 Task: Look for space in Lora del Río, Spain from 2nd June, 2023 to 6th June, 2023 for 1 adult in price range Rs.10000 to Rs.13000. Place can be private room with 1  bedroom having 1 bed and 1 bathroom. Property type can be house, flat, guest house, hotel. Booking option can be shelf check-in. Required host language is English.
Action: Mouse moved to (266, 133)
Screenshot: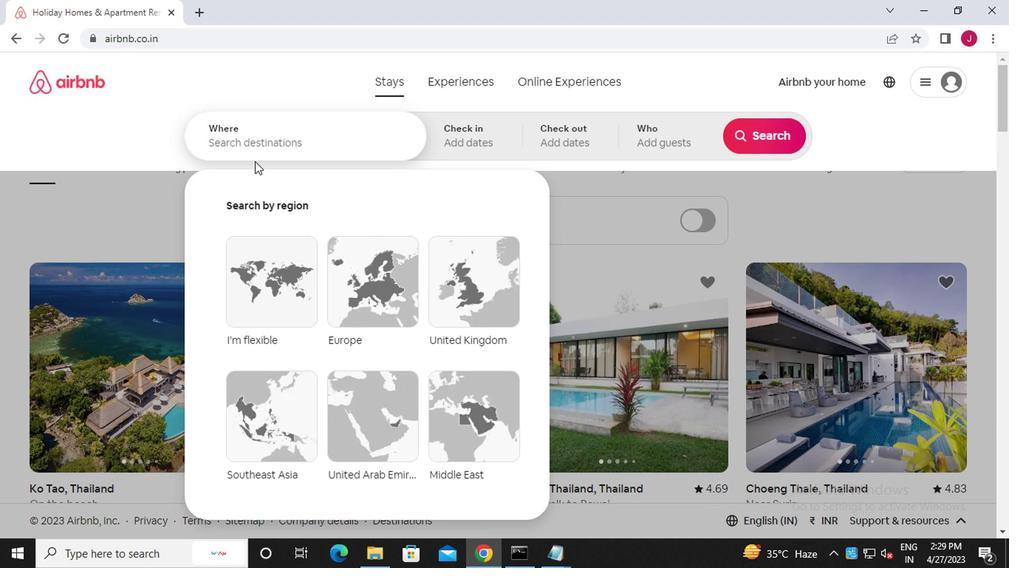 
Action: Mouse pressed left at (266, 133)
Screenshot: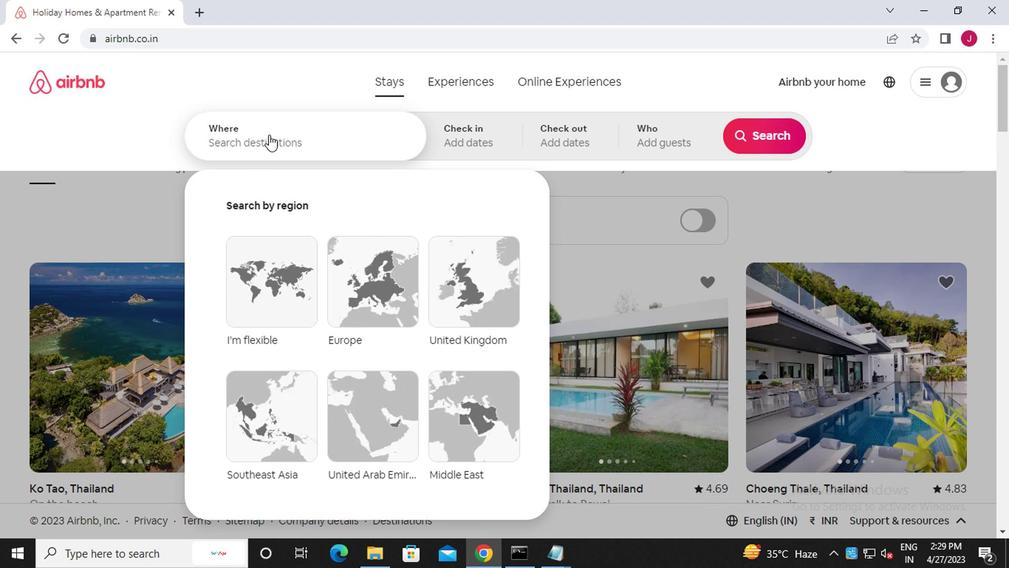 
Action: Key pressed l<Key.caps_lock>ora<Key.space>del
Screenshot: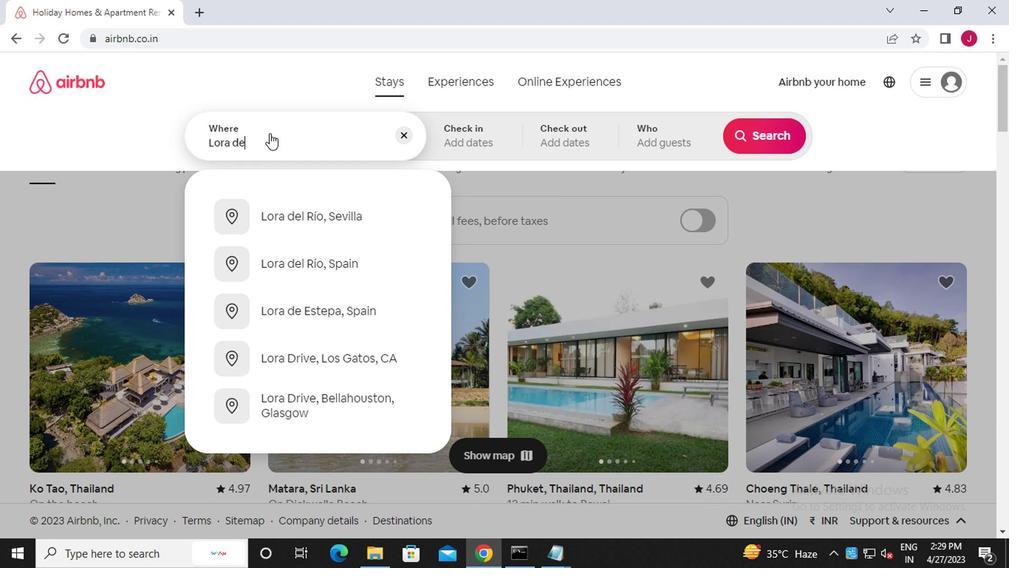 
Action: Mouse moved to (320, 272)
Screenshot: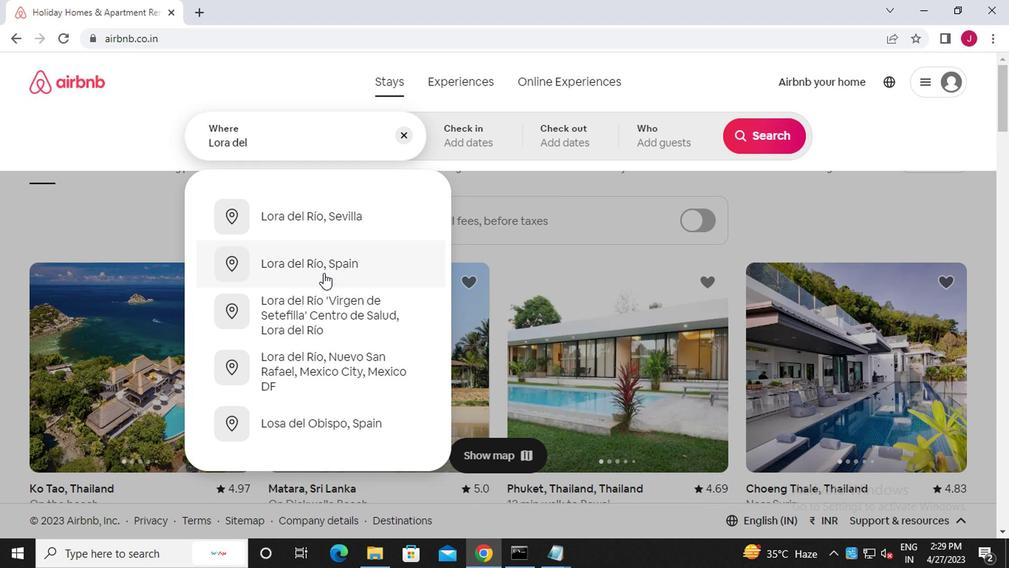 
Action: Mouse pressed left at (320, 272)
Screenshot: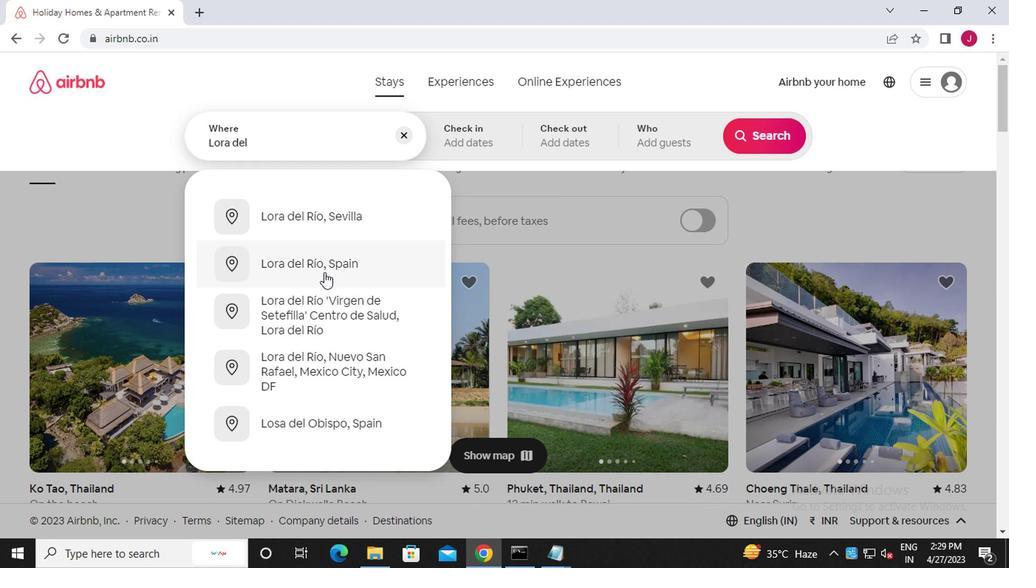 
Action: Mouse moved to (751, 251)
Screenshot: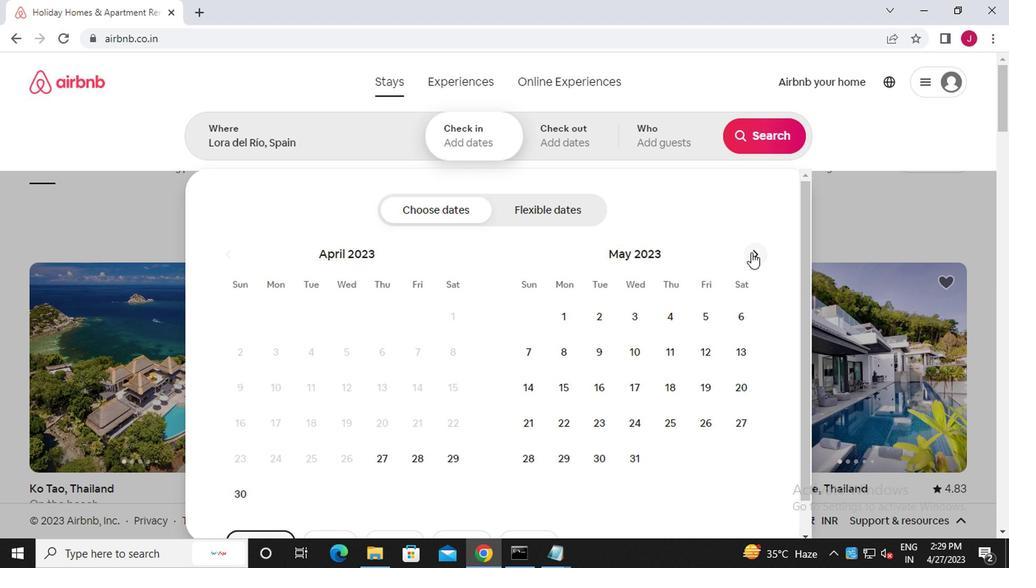 
Action: Mouse pressed left at (751, 251)
Screenshot: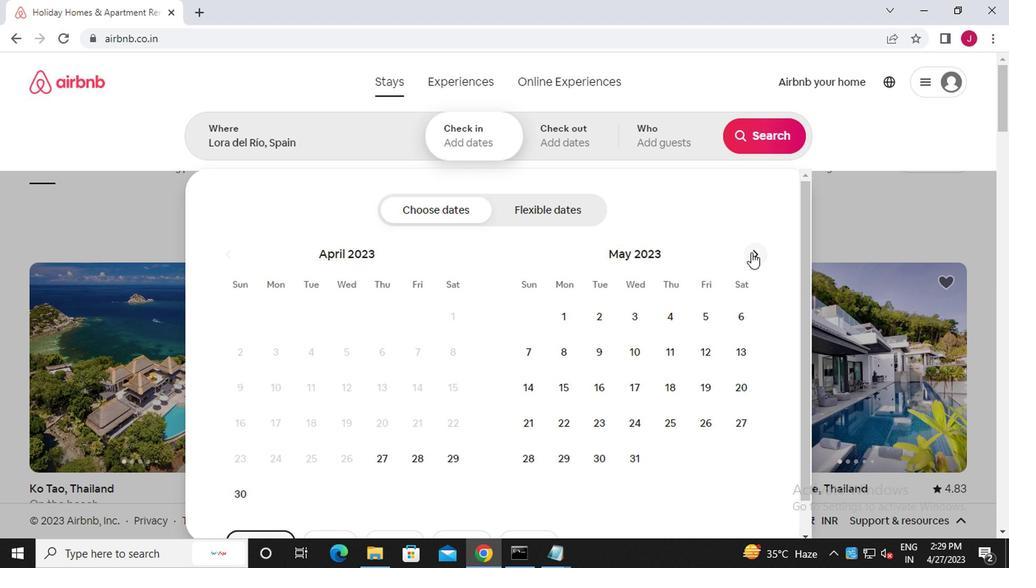 
Action: Mouse moved to (696, 322)
Screenshot: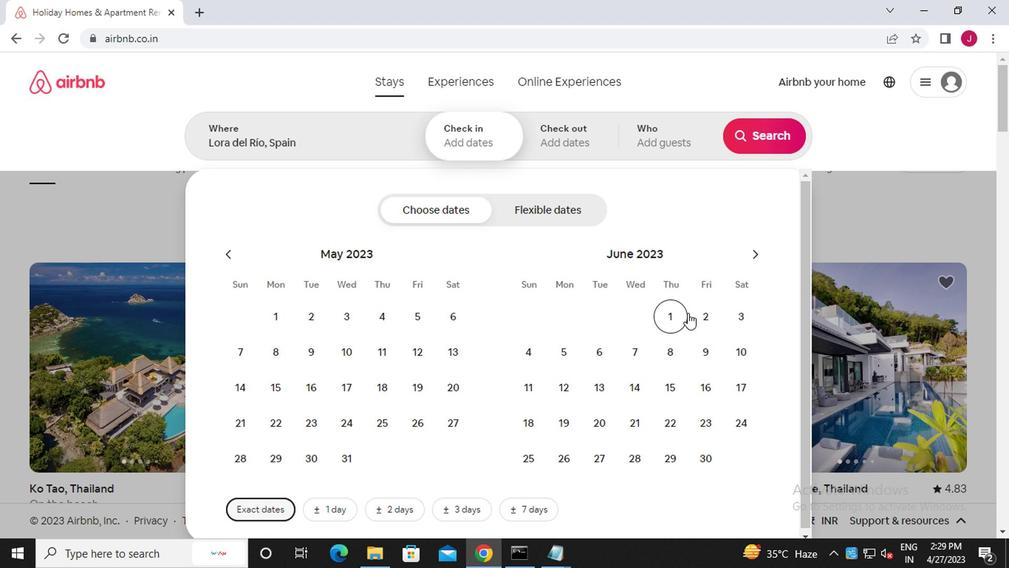 
Action: Mouse pressed left at (696, 322)
Screenshot: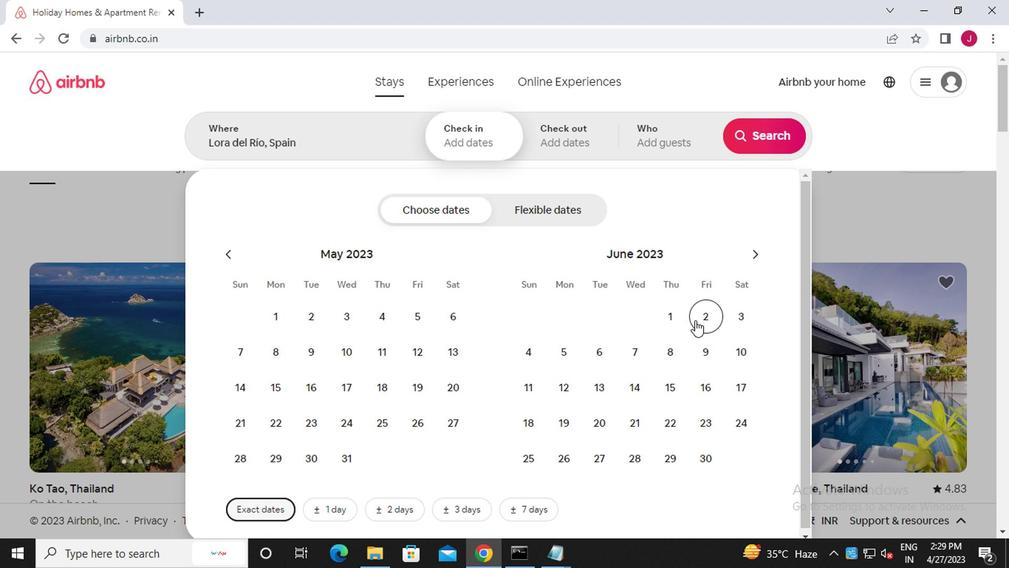 
Action: Mouse moved to (590, 349)
Screenshot: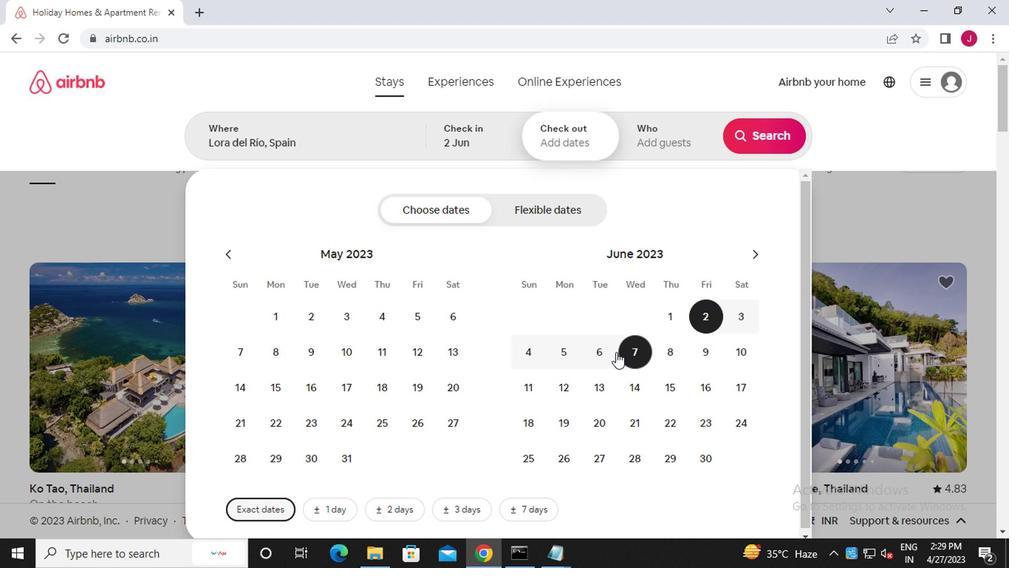 
Action: Mouse pressed left at (590, 349)
Screenshot: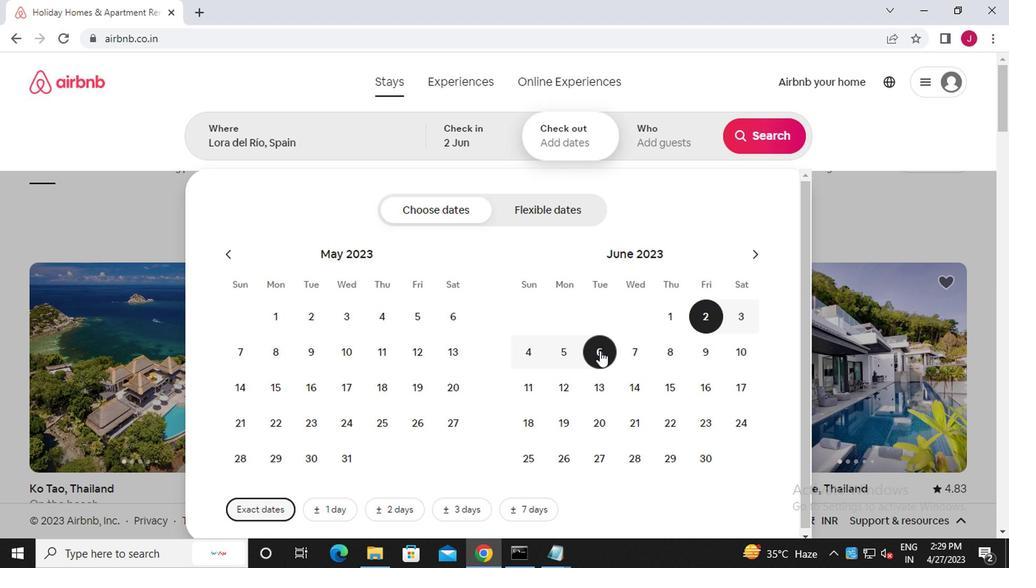 
Action: Mouse moved to (664, 147)
Screenshot: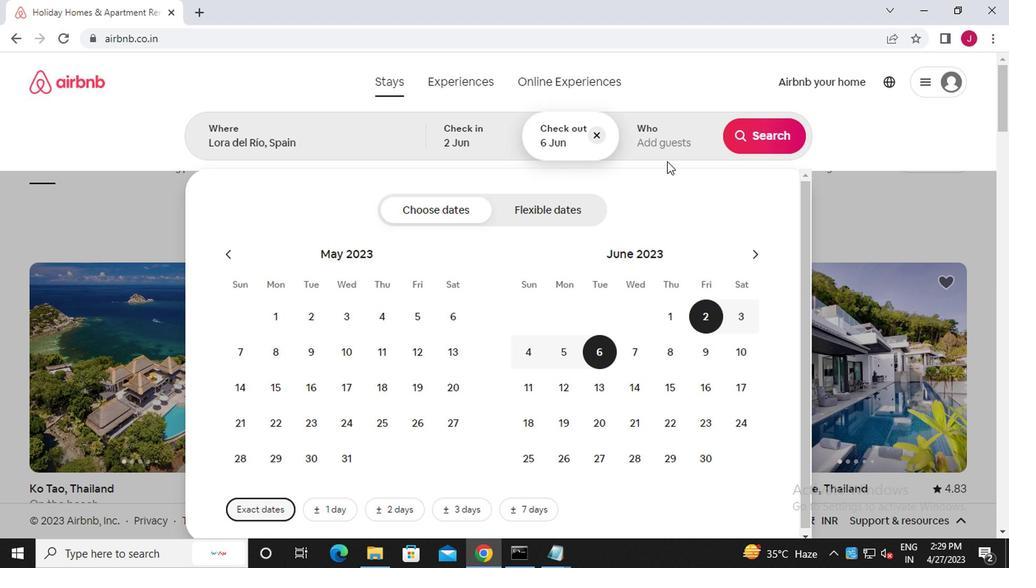 
Action: Mouse pressed left at (664, 147)
Screenshot: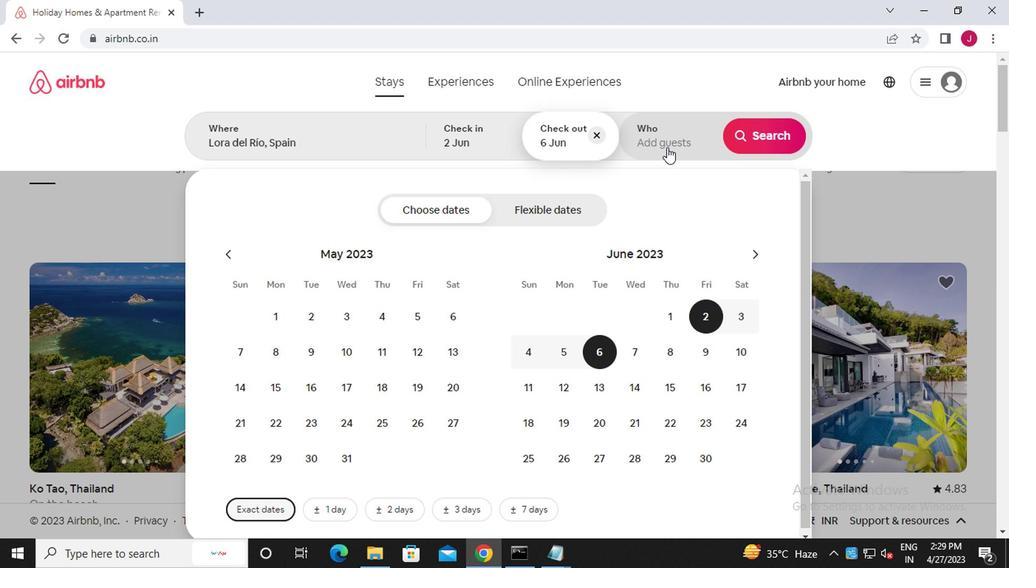 
Action: Mouse moved to (771, 216)
Screenshot: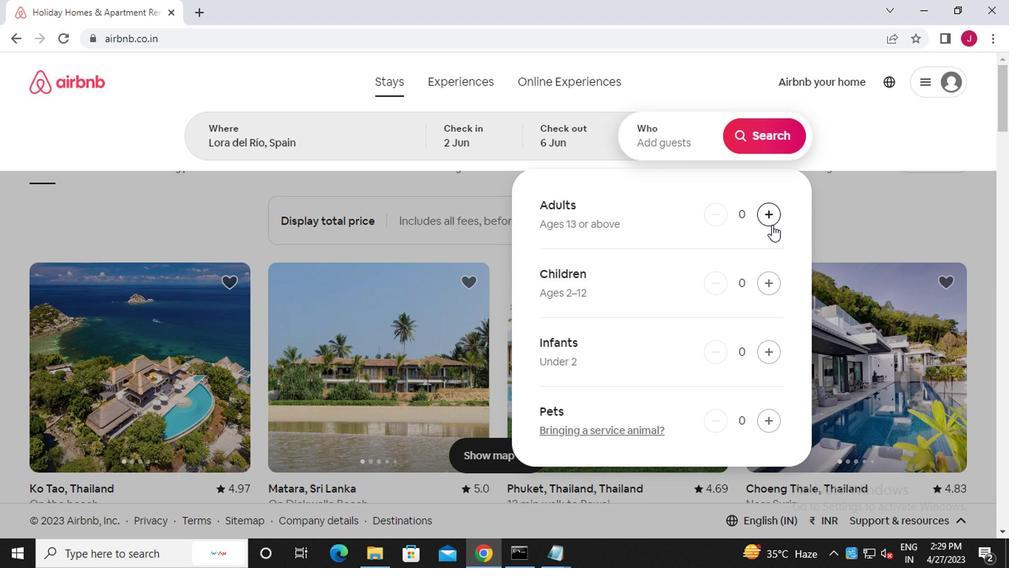 
Action: Mouse pressed left at (771, 216)
Screenshot: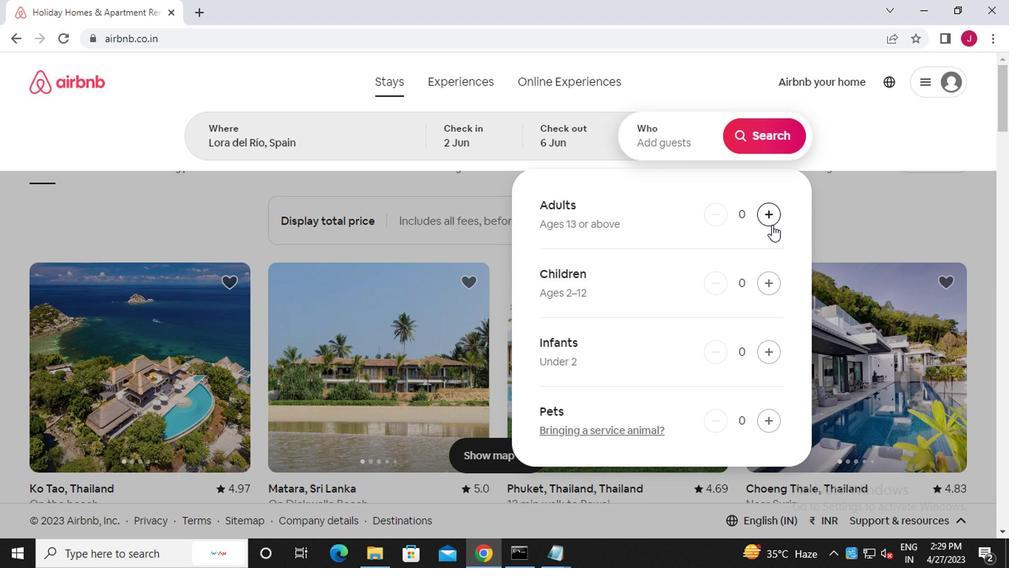 
Action: Mouse moved to (775, 138)
Screenshot: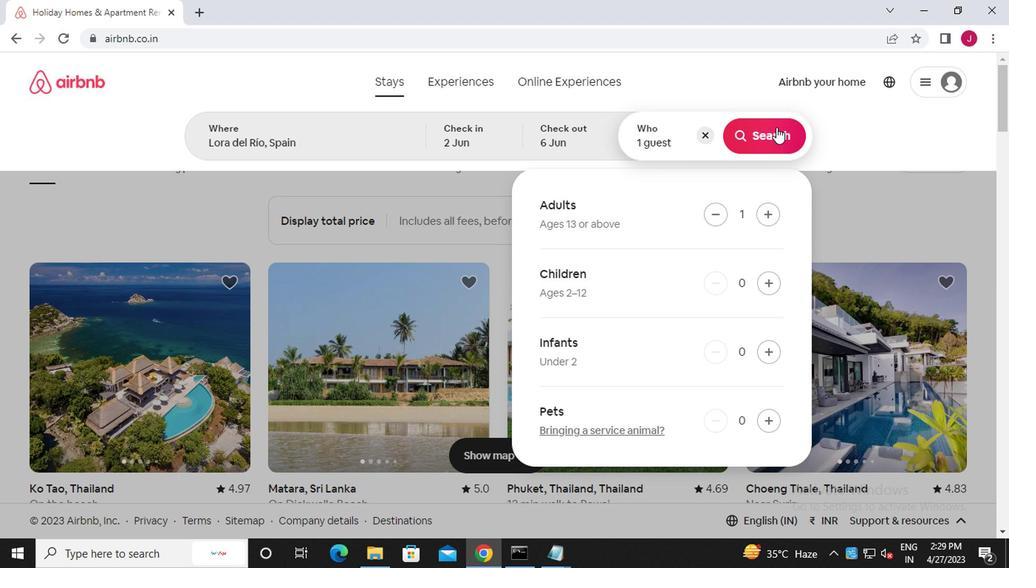 
Action: Mouse pressed left at (775, 138)
Screenshot: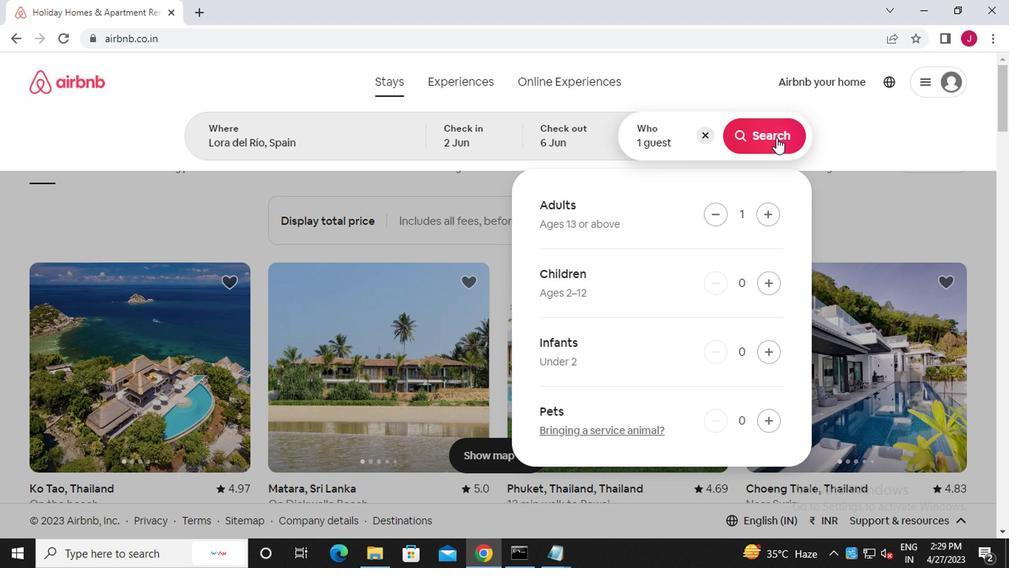 
Action: Mouse moved to (933, 159)
Screenshot: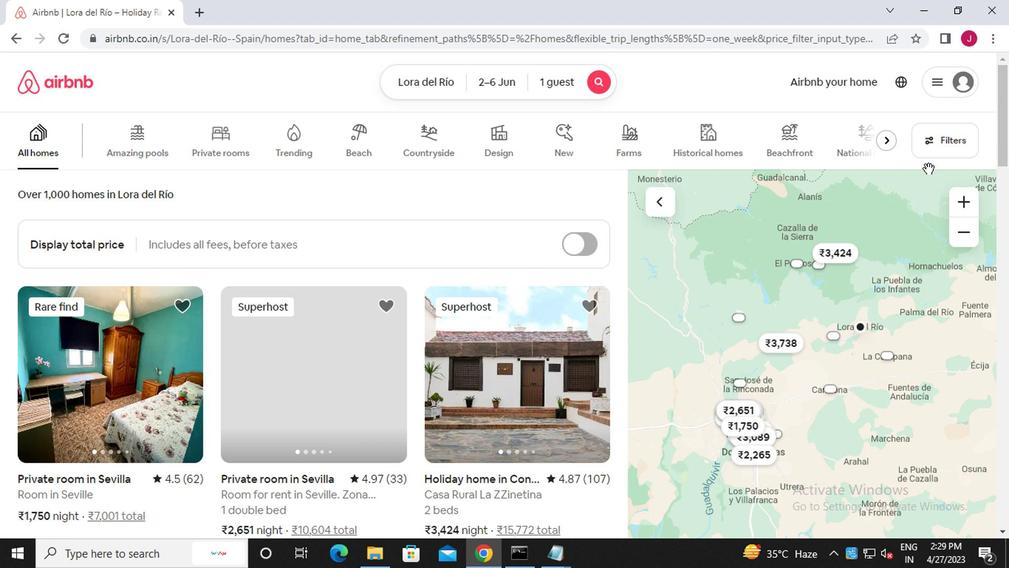 
Action: Mouse pressed left at (933, 159)
Screenshot: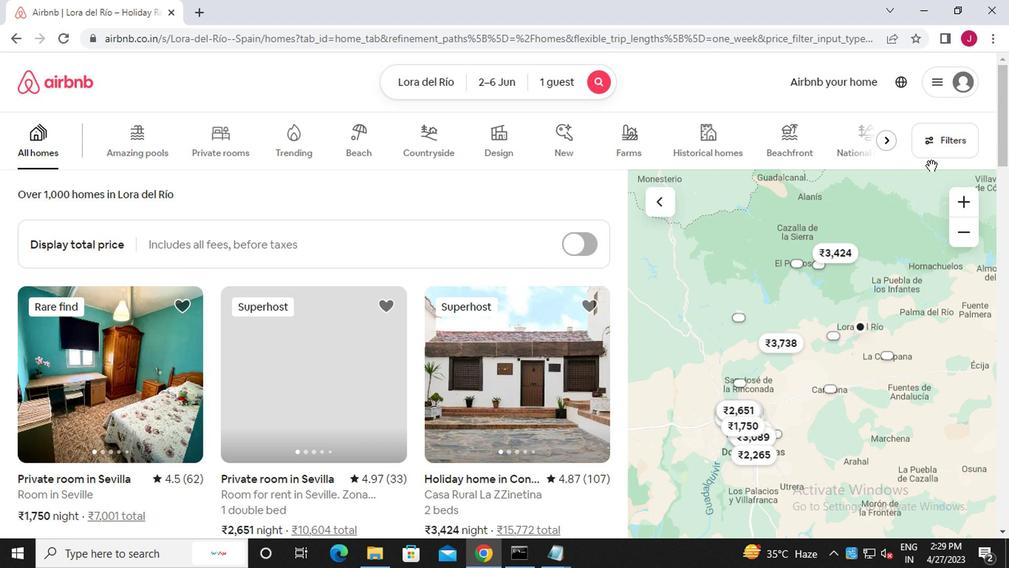 
Action: Mouse moved to (932, 149)
Screenshot: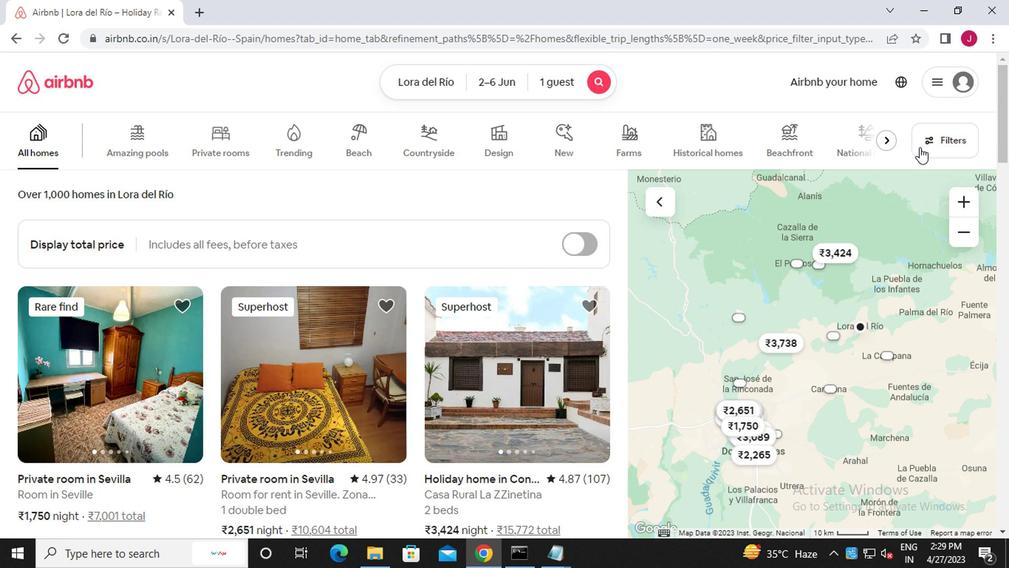 
Action: Mouse pressed left at (932, 149)
Screenshot: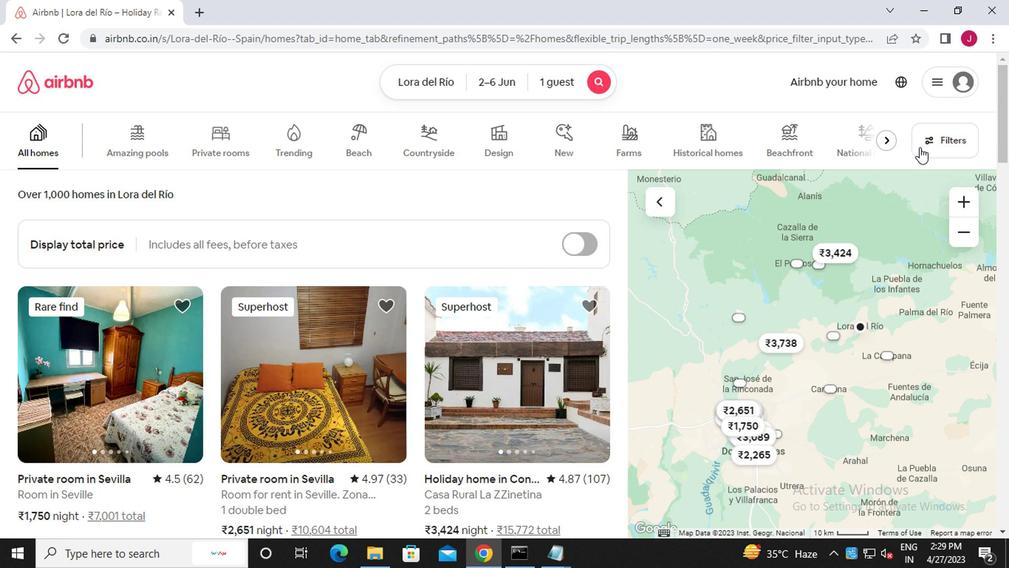 
Action: Mouse moved to (391, 330)
Screenshot: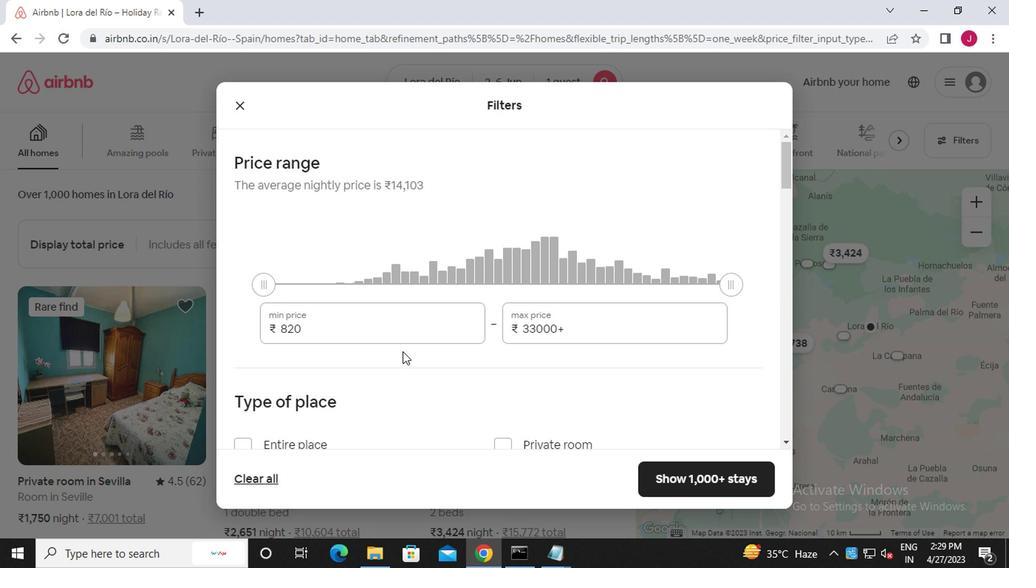
Action: Mouse pressed left at (391, 330)
Screenshot: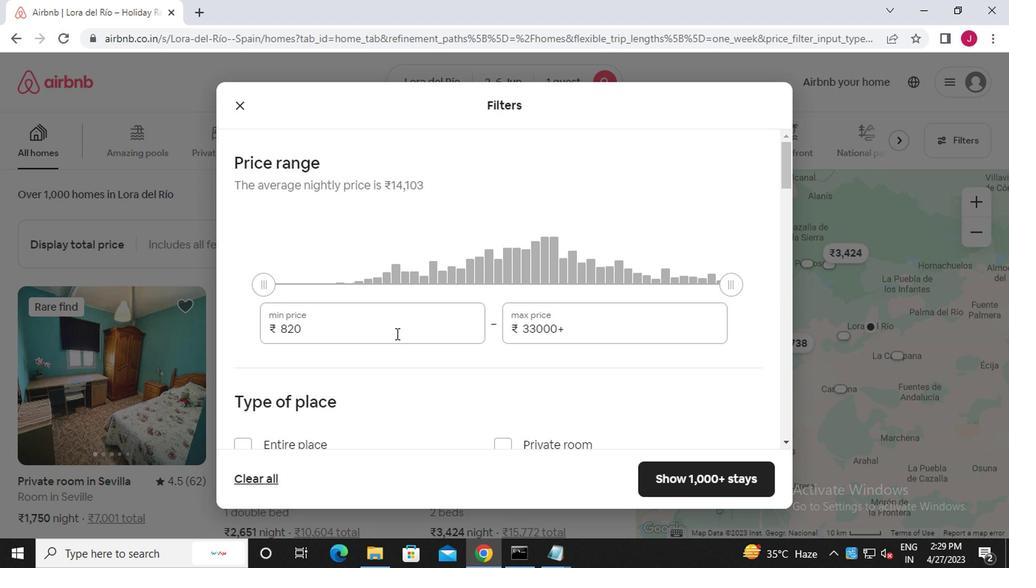 
Action: Key pressed <Key.backspace><Key.backspace><Key.backspace><<97>><<96>><<96>><<96>><<96>>
Screenshot: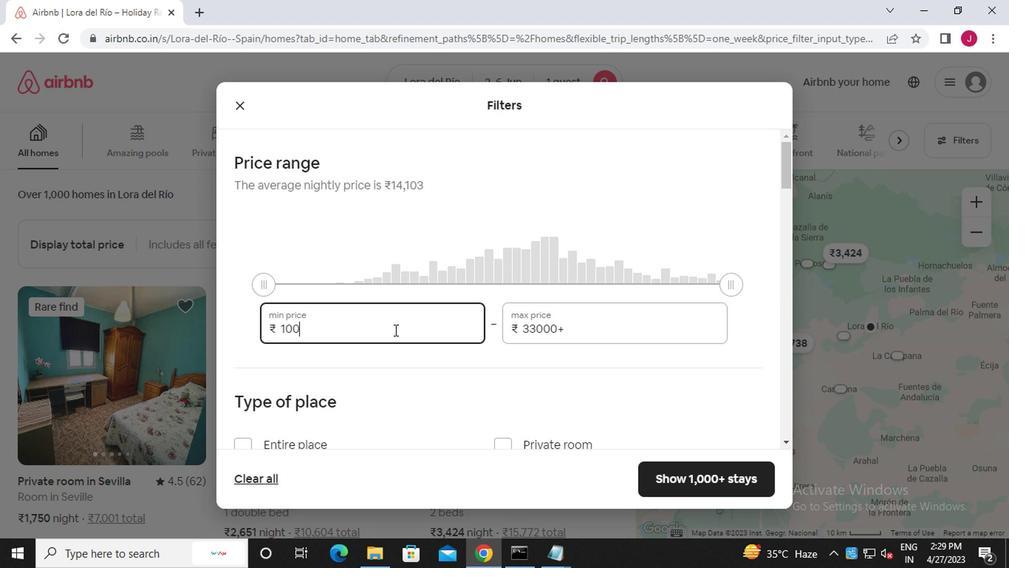 
Action: Mouse moved to (610, 339)
Screenshot: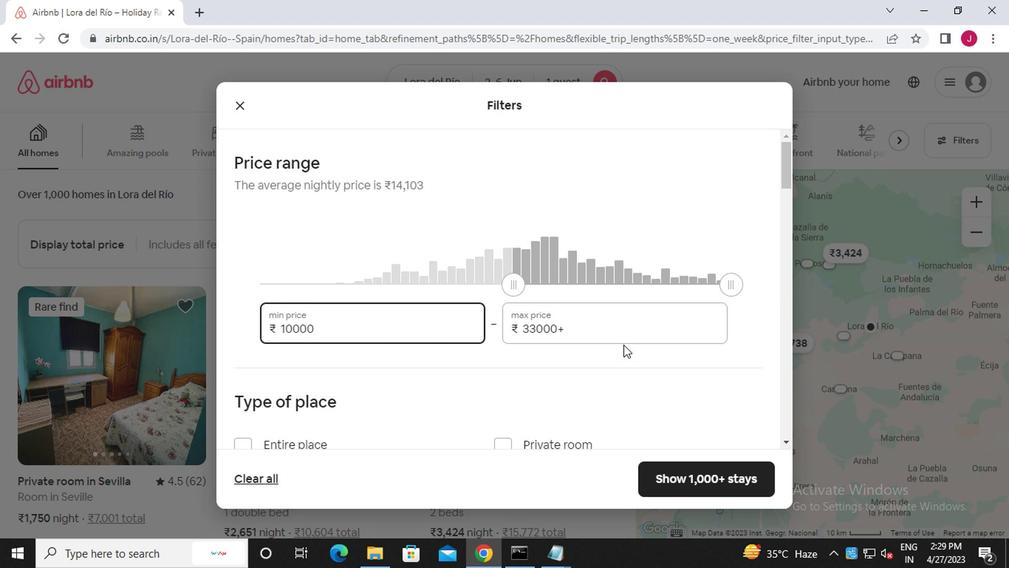 
Action: Mouse pressed left at (610, 339)
Screenshot: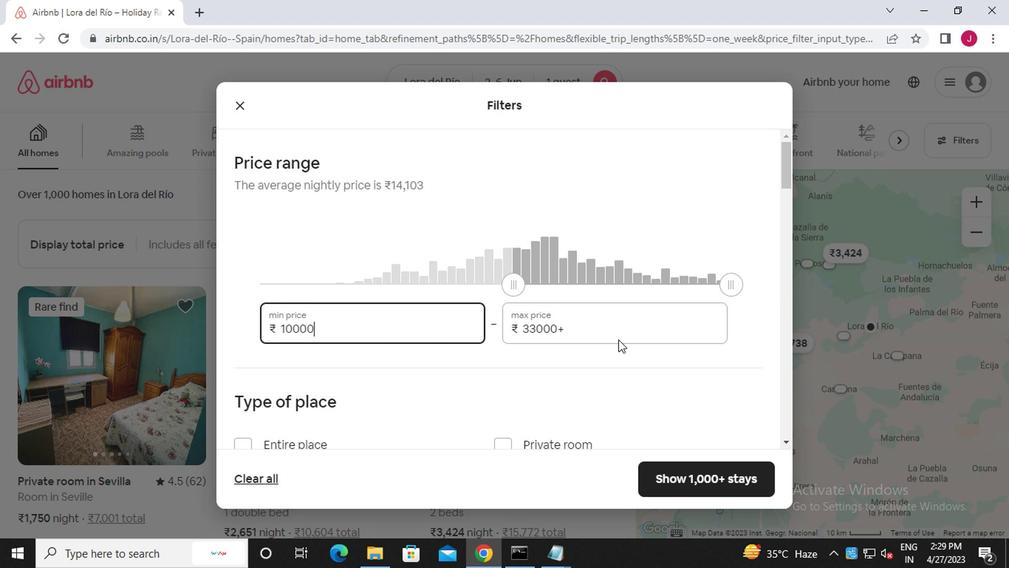 
Action: Mouse moved to (610, 329)
Screenshot: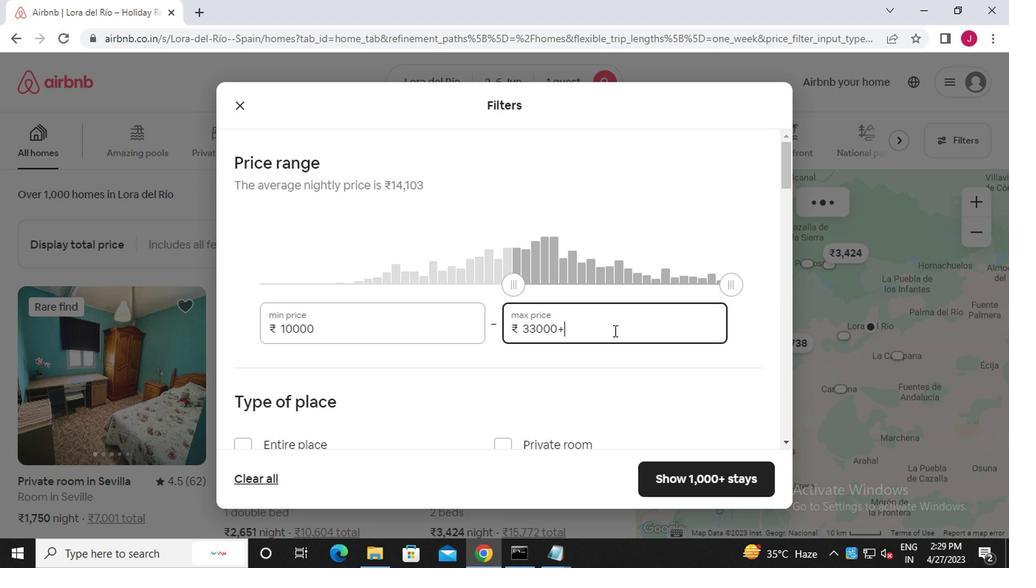 
Action: Key pressed <Key.backspace><Key.backspace><Key.backspace><Key.backspace><Key.backspace><Key.backspace><Key.backspace><Key.backspace><Key.backspace><Key.backspace><Key.backspace><<97>><<99>><<96>><<96>><<96>>
Screenshot: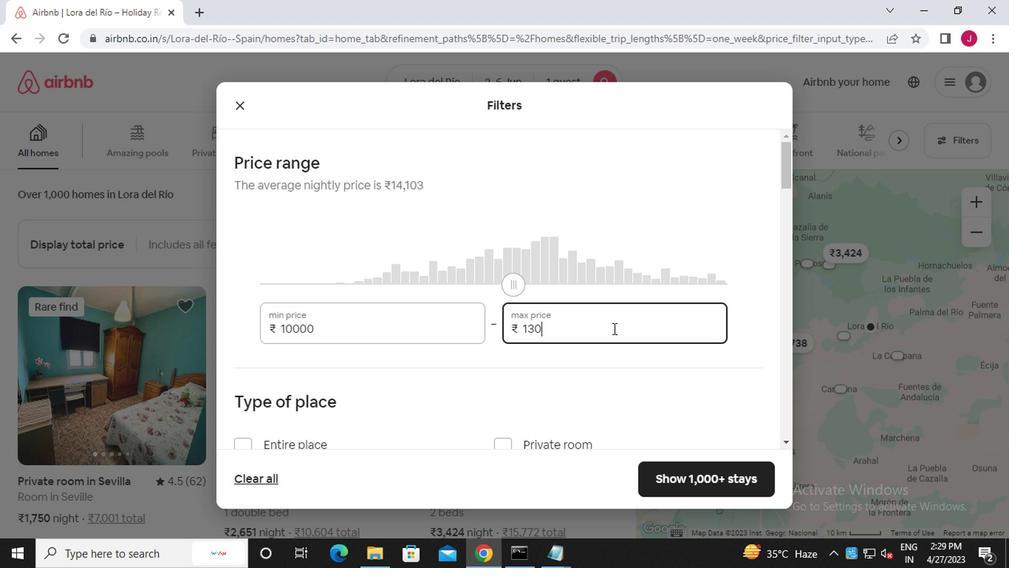 
Action: Mouse moved to (639, 380)
Screenshot: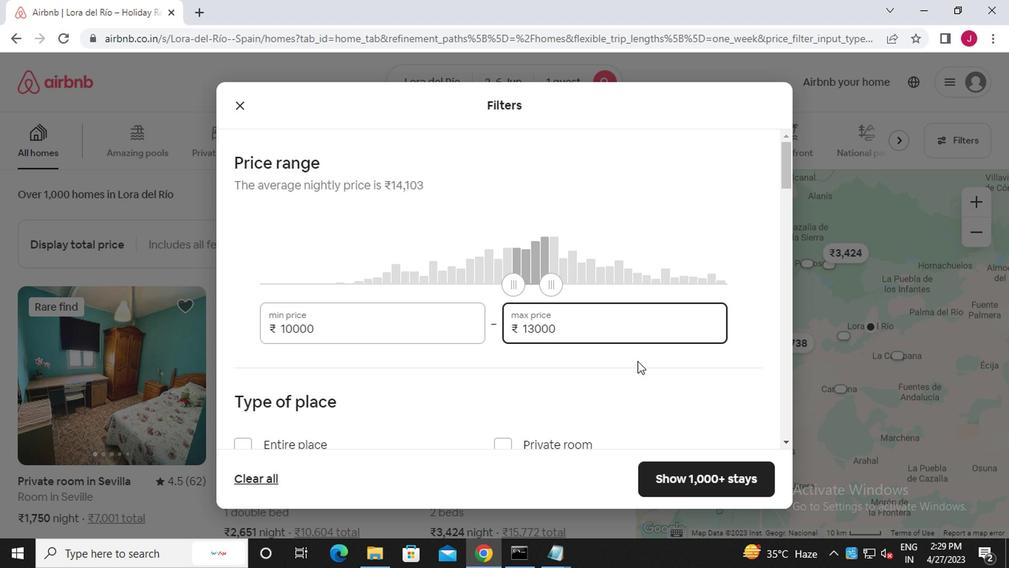 
Action: Mouse scrolled (639, 380) with delta (0, 0)
Screenshot: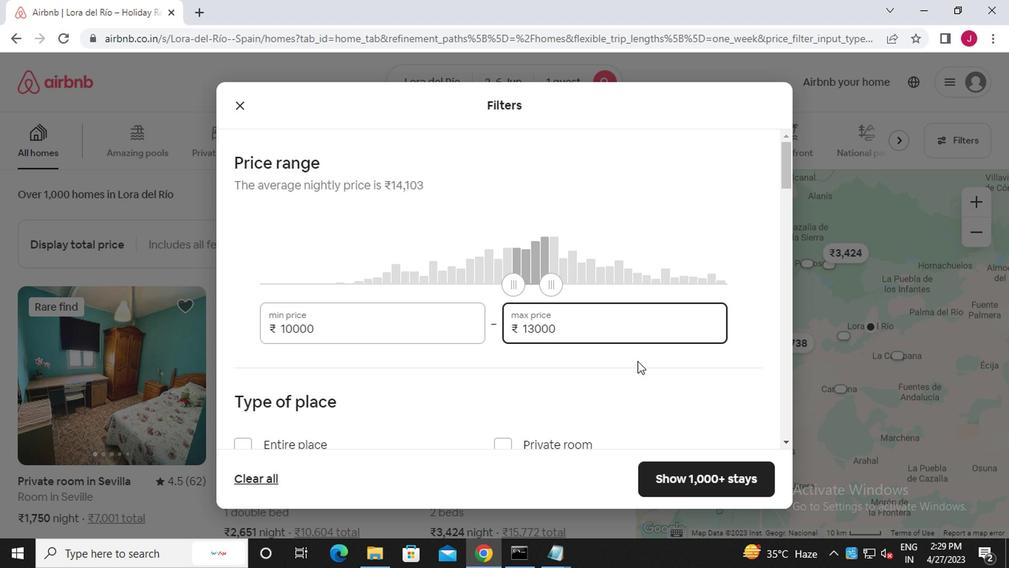 
Action: Mouse scrolled (639, 380) with delta (0, 0)
Screenshot: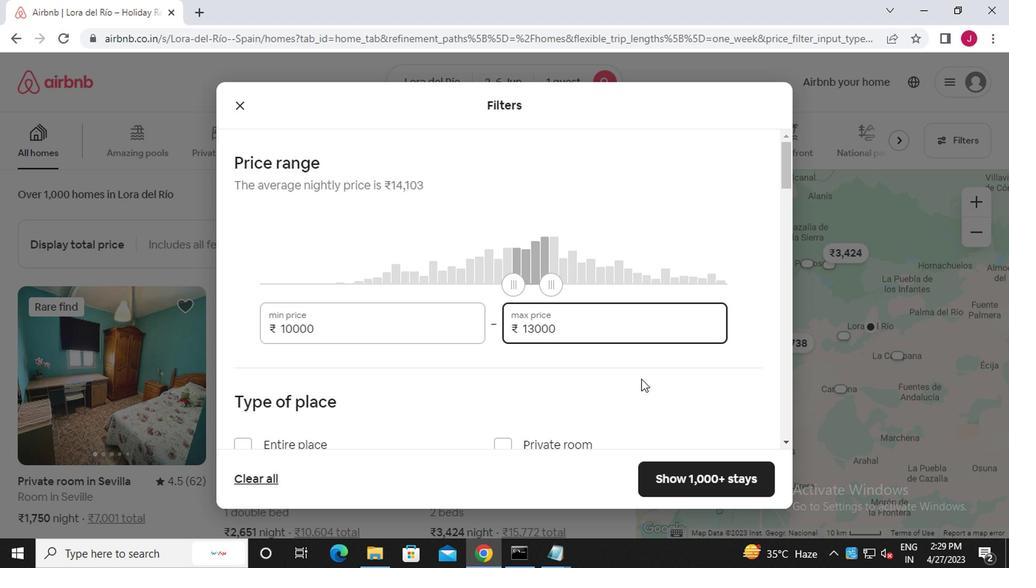 
Action: Mouse scrolled (639, 380) with delta (0, 0)
Screenshot: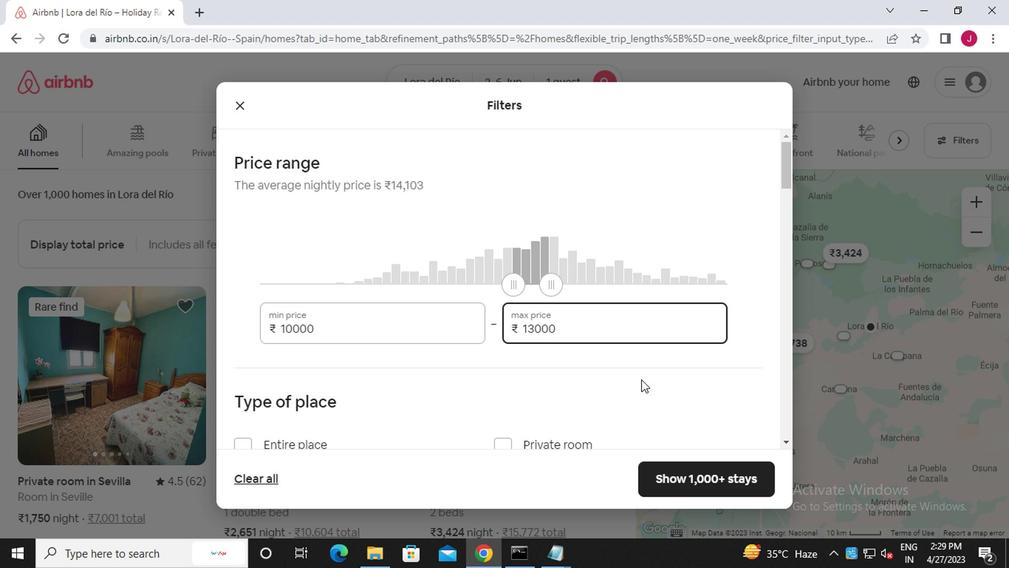 
Action: Mouse moved to (505, 229)
Screenshot: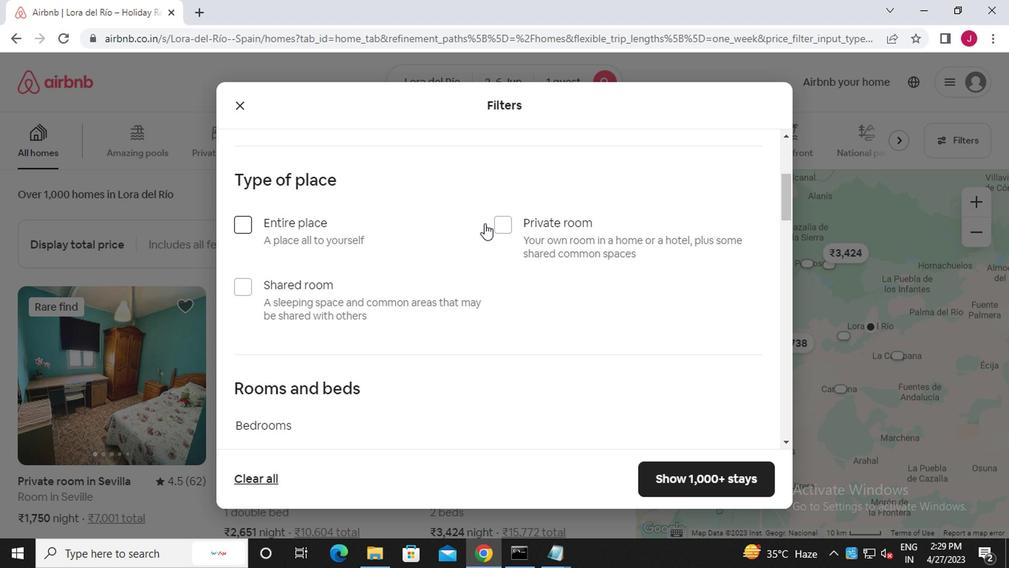 
Action: Mouse pressed left at (505, 229)
Screenshot: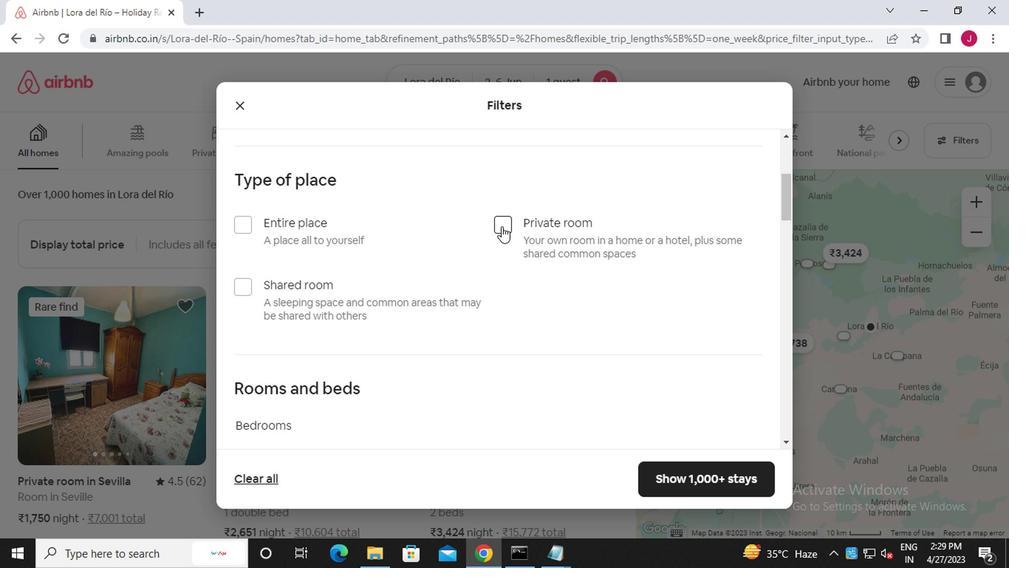 
Action: Mouse moved to (287, 298)
Screenshot: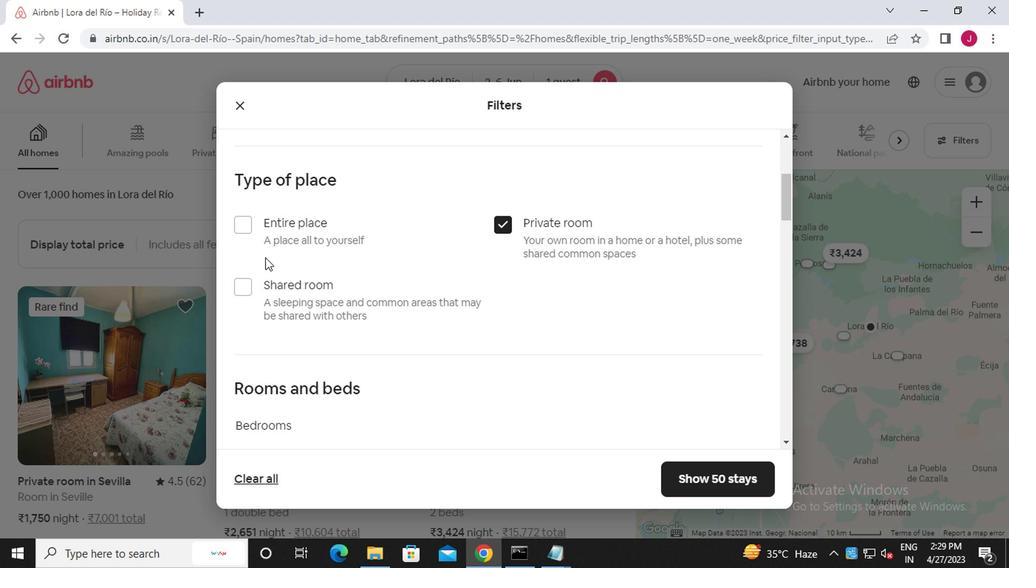 
Action: Mouse scrolled (287, 297) with delta (0, 0)
Screenshot: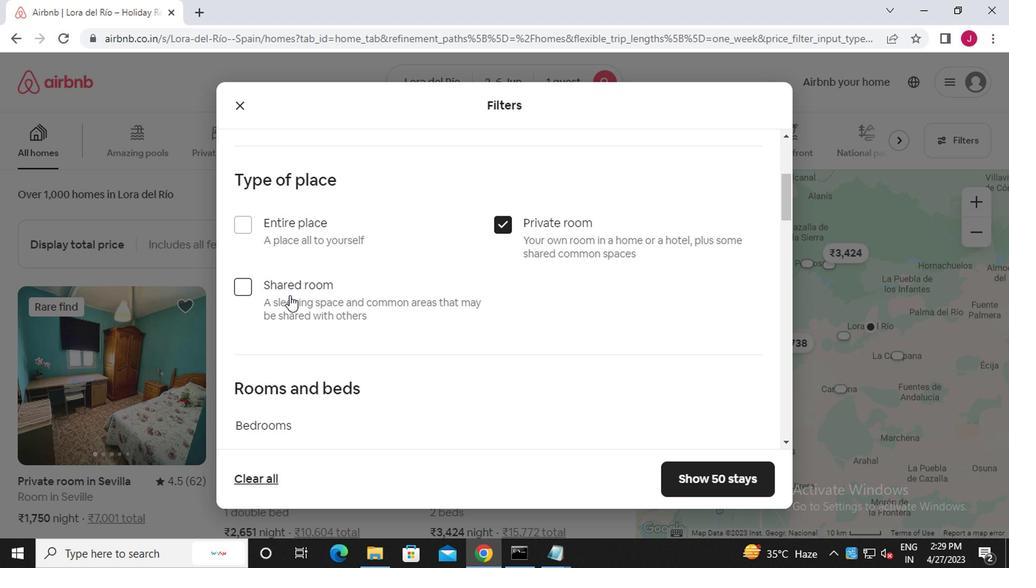 
Action: Mouse scrolled (287, 297) with delta (0, 0)
Screenshot: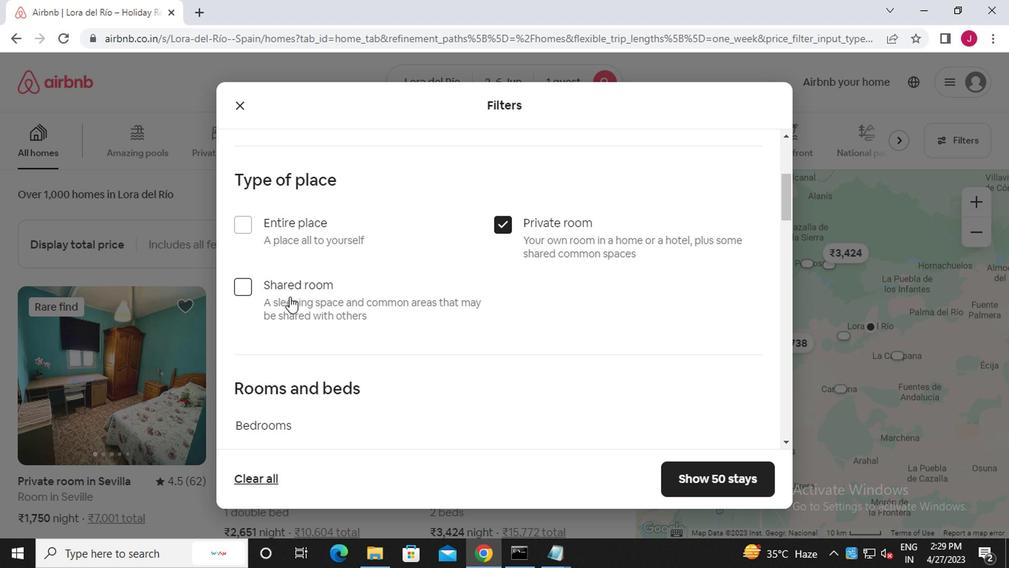 
Action: Mouse scrolled (287, 297) with delta (0, 0)
Screenshot: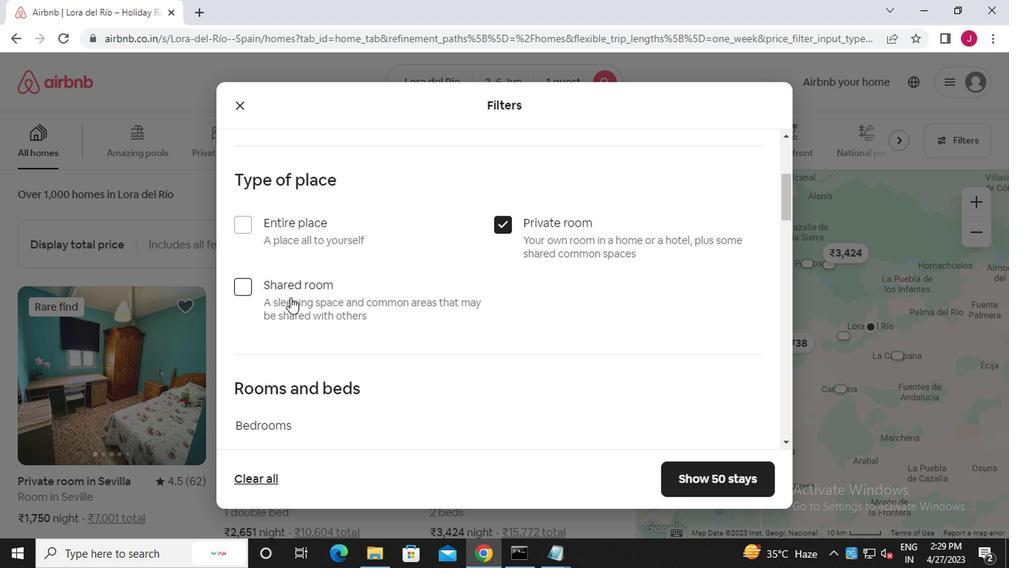 
Action: Mouse moved to (318, 252)
Screenshot: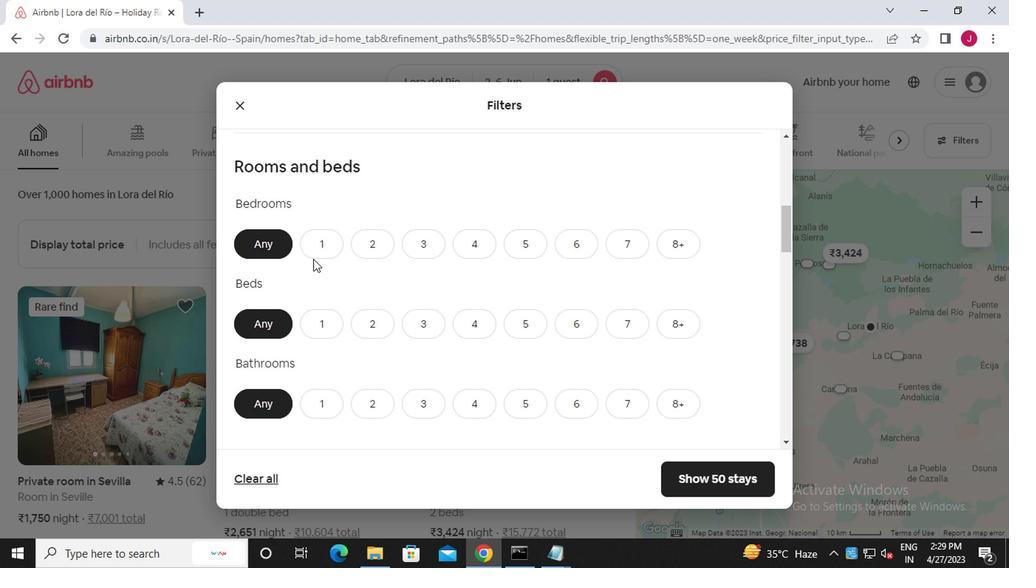 
Action: Mouse pressed left at (318, 252)
Screenshot: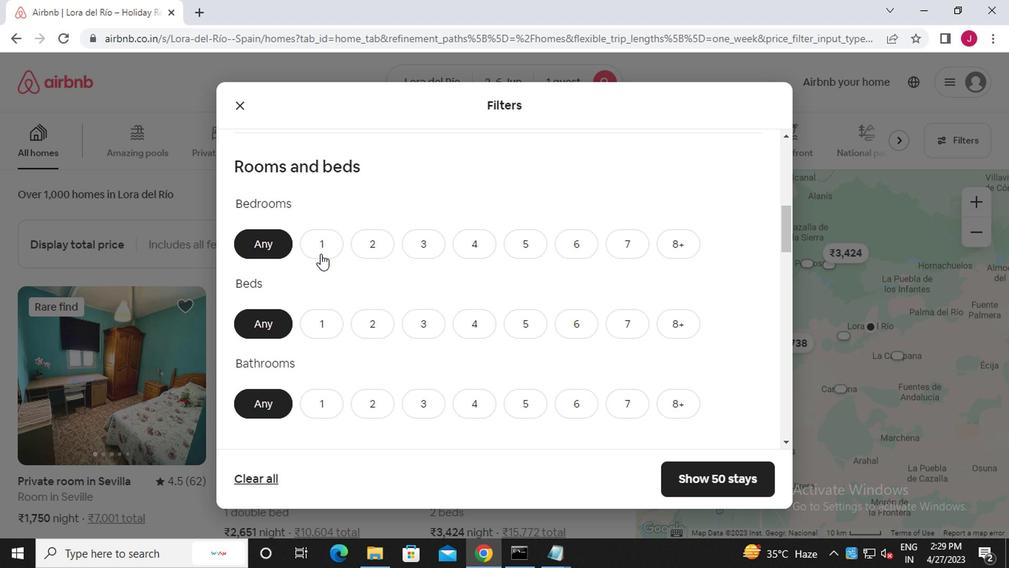 
Action: Mouse moved to (323, 323)
Screenshot: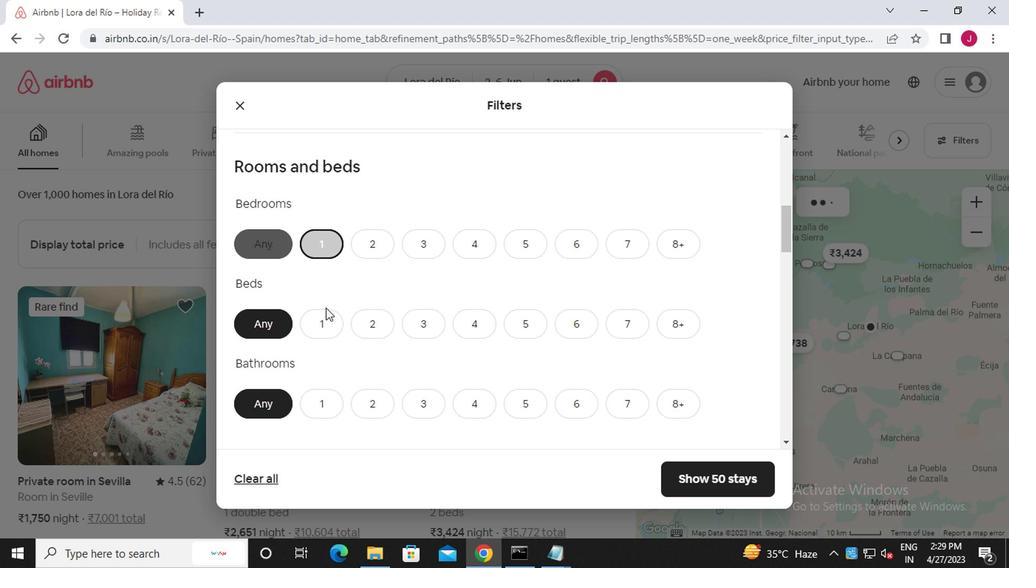 
Action: Mouse pressed left at (323, 323)
Screenshot: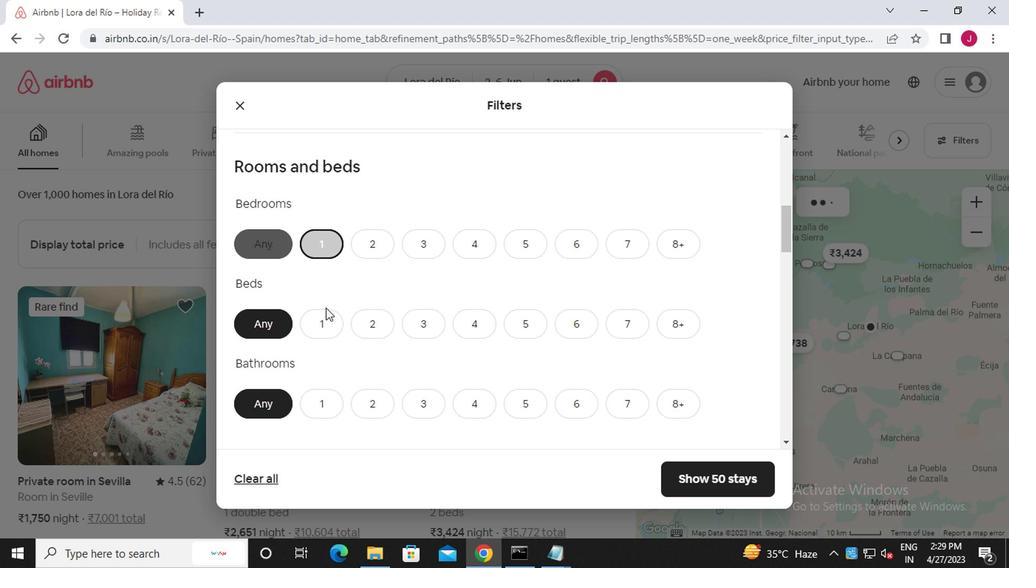 
Action: Mouse moved to (329, 411)
Screenshot: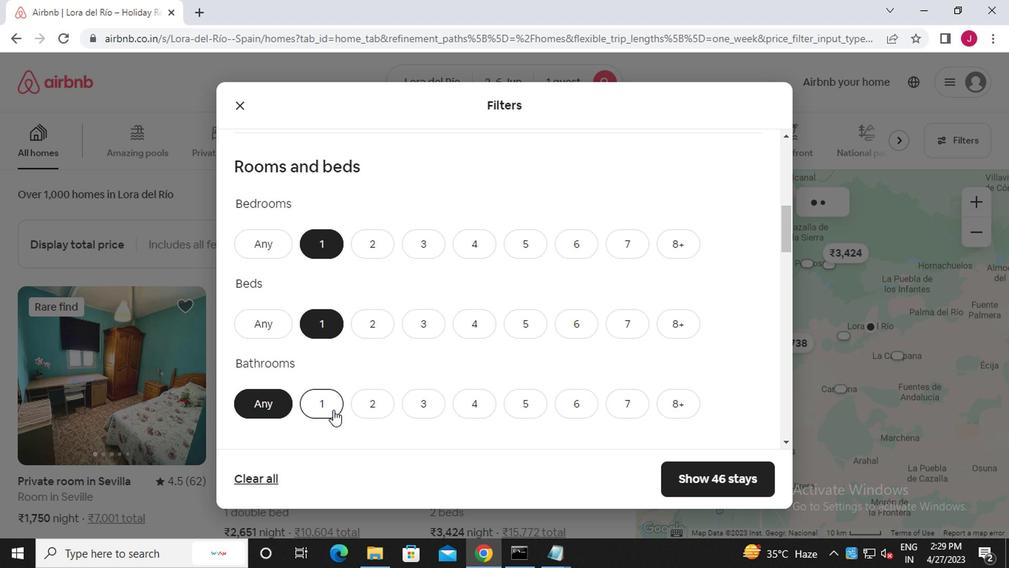 
Action: Mouse pressed left at (329, 411)
Screenshot: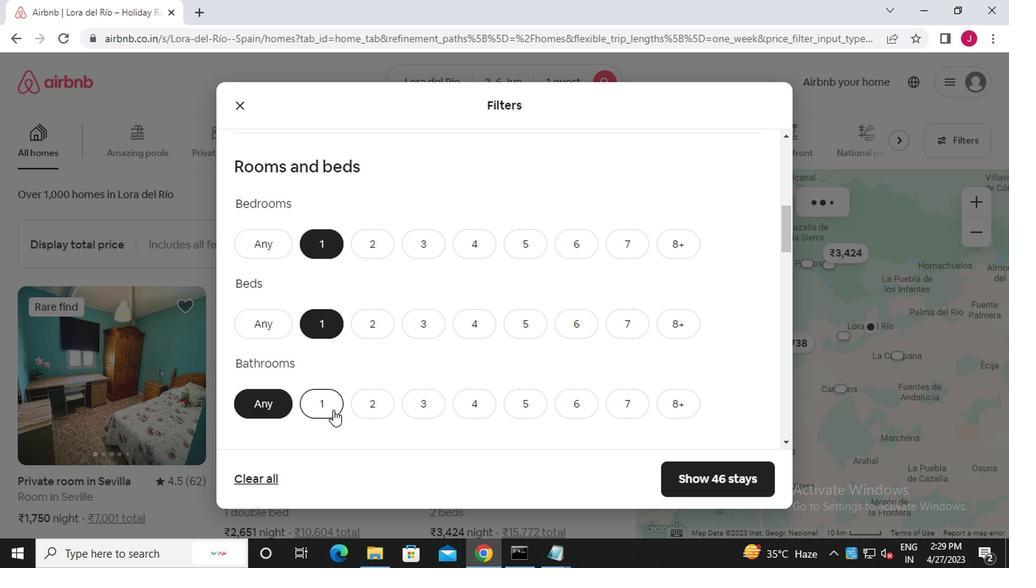 
Action: Mouse moved to (329, 411)
Screenshot: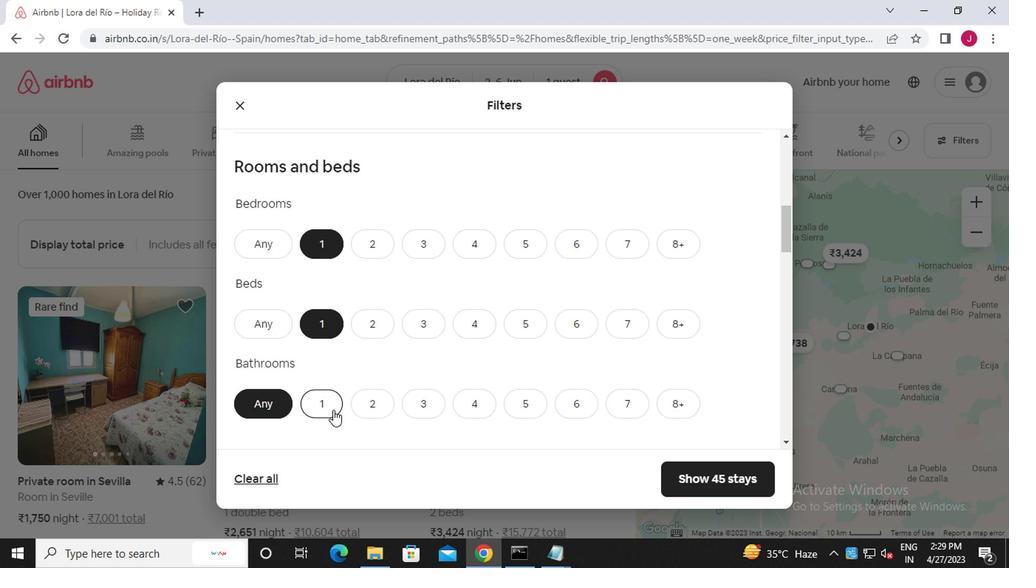 
Action: Mouse scrolled (329, 410) with delta (0, -1)
Screenshot: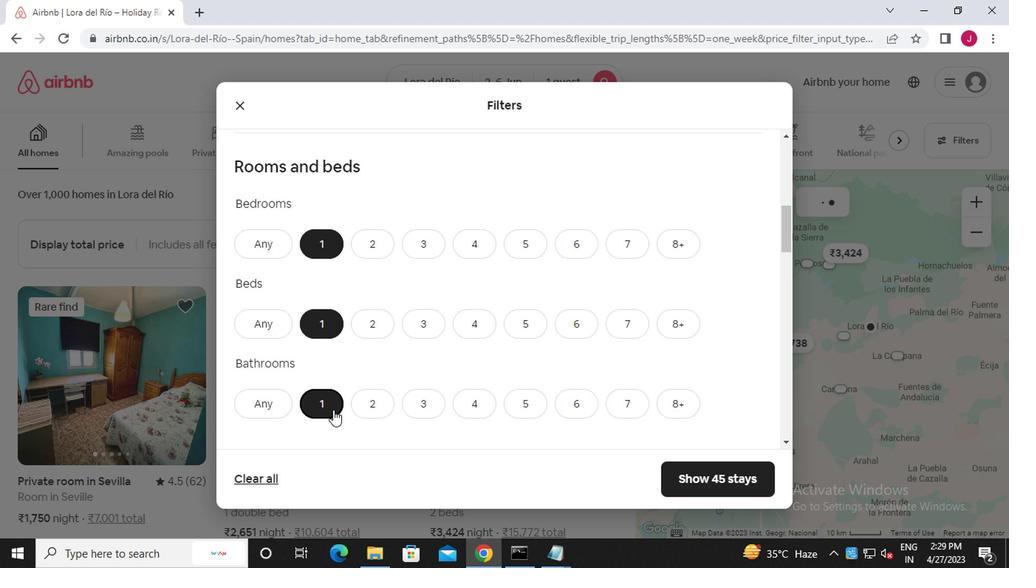 
Action: Mouse scrolled (329, 410) with delta (0, -1)
Screenshot: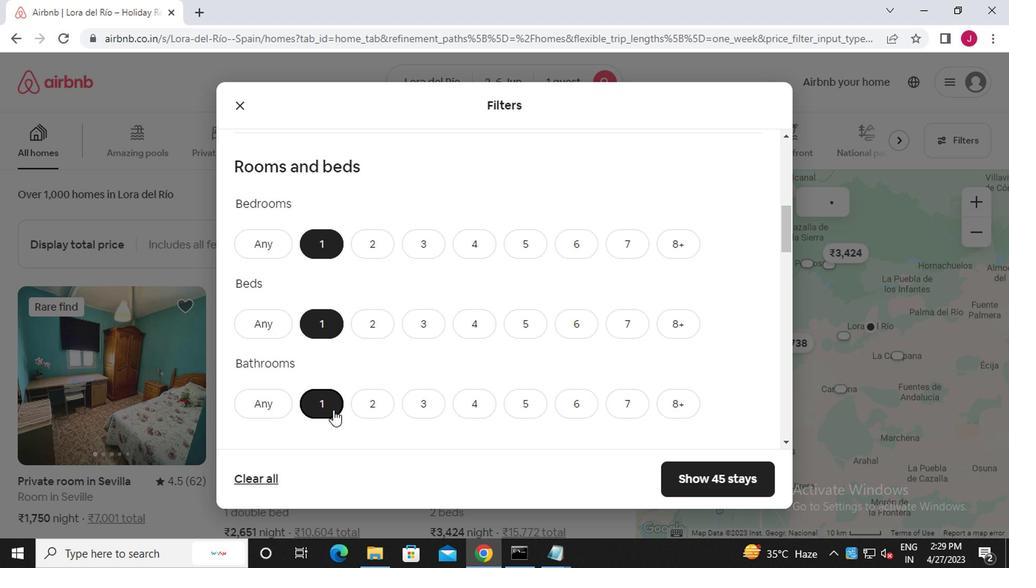
Action: Mouse moved to (312, 410)
Screenshot: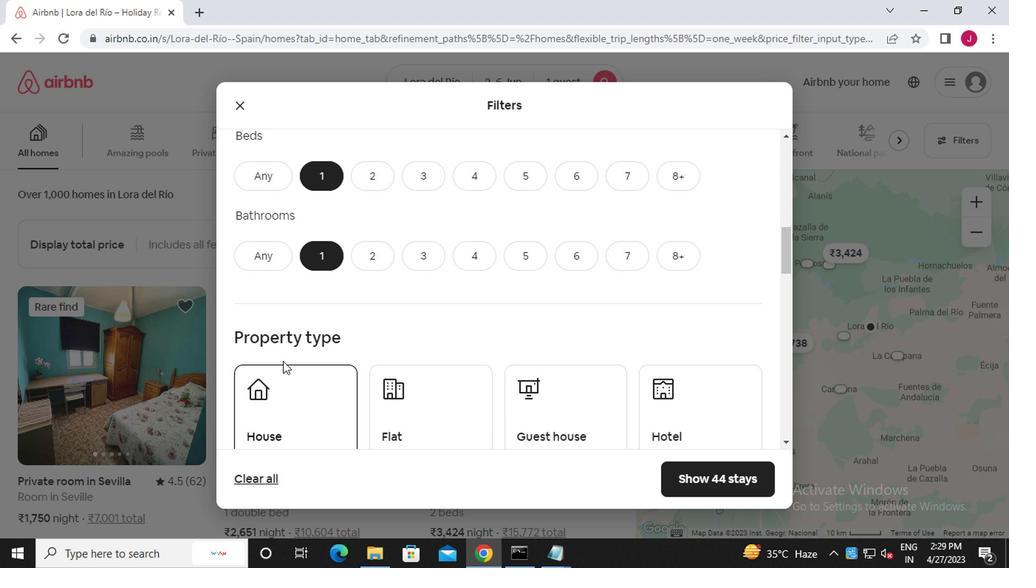 
Action: Mouse pressed left at (312, 410)
Screenshot: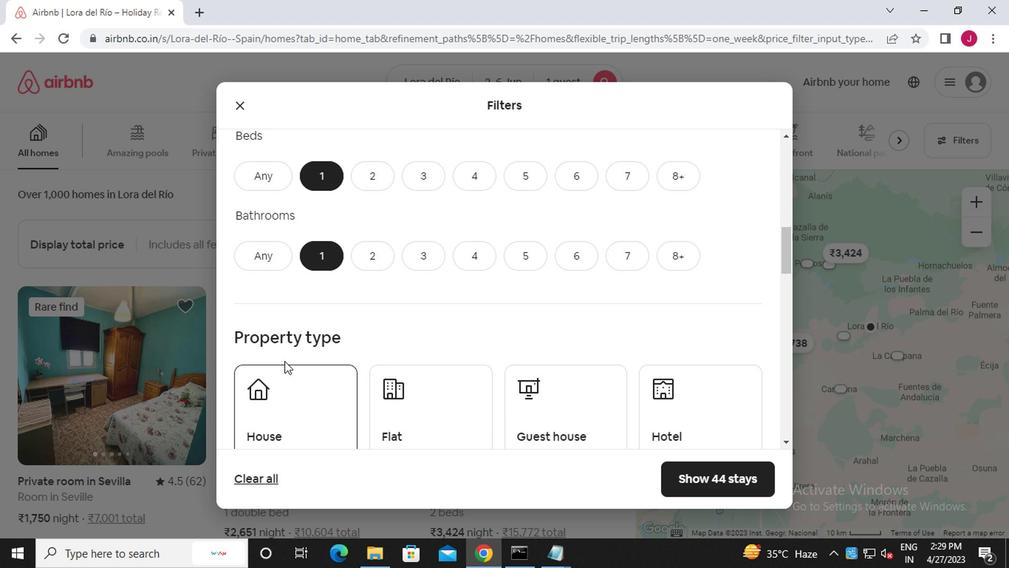 
Action: Mouse moved to (391, 417)
Screenshot: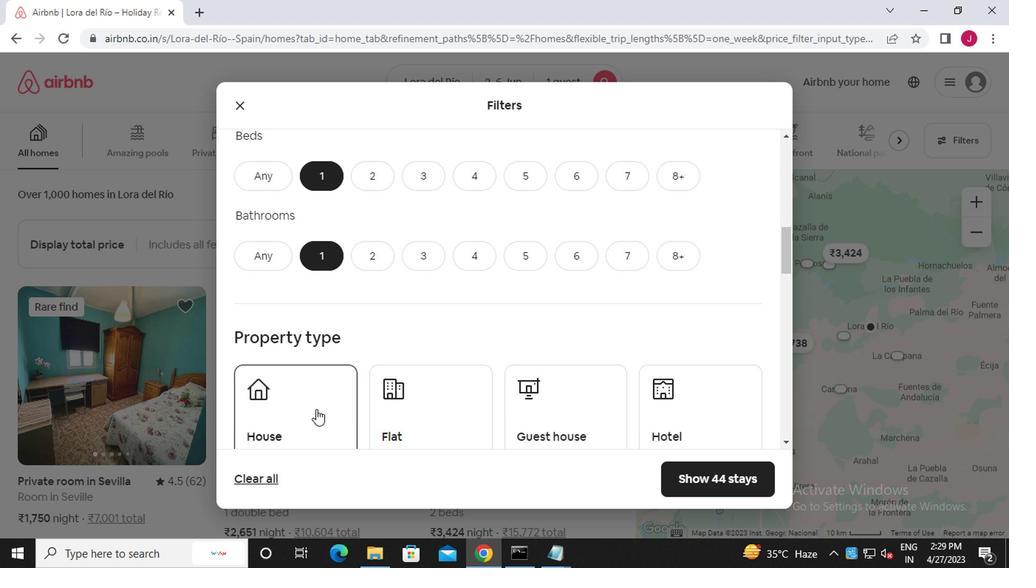 
Action: Mouse pressed left at (391, 417)
Screenshot: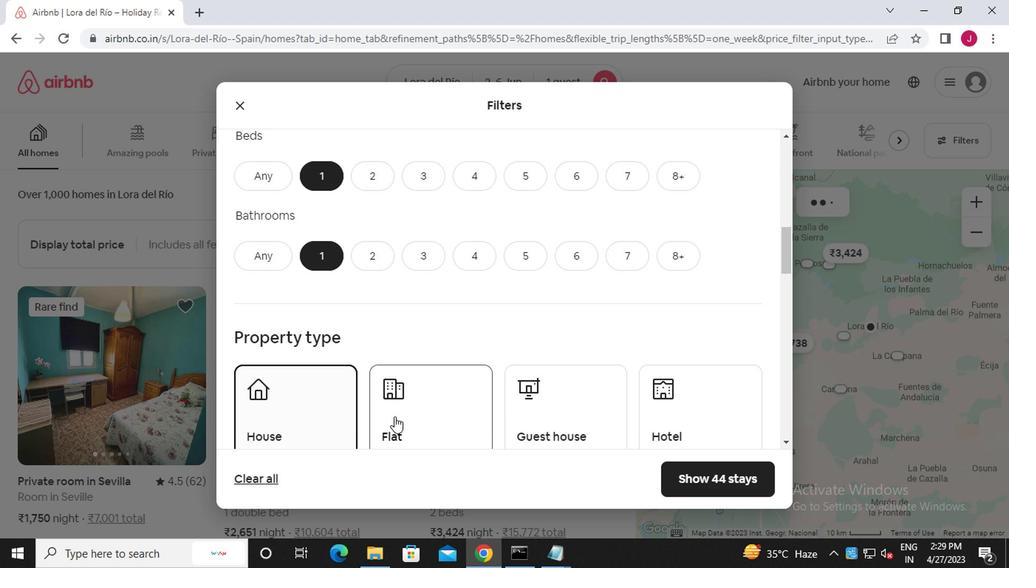 
Action: Mouse moved to (532, 414)
Screenshot: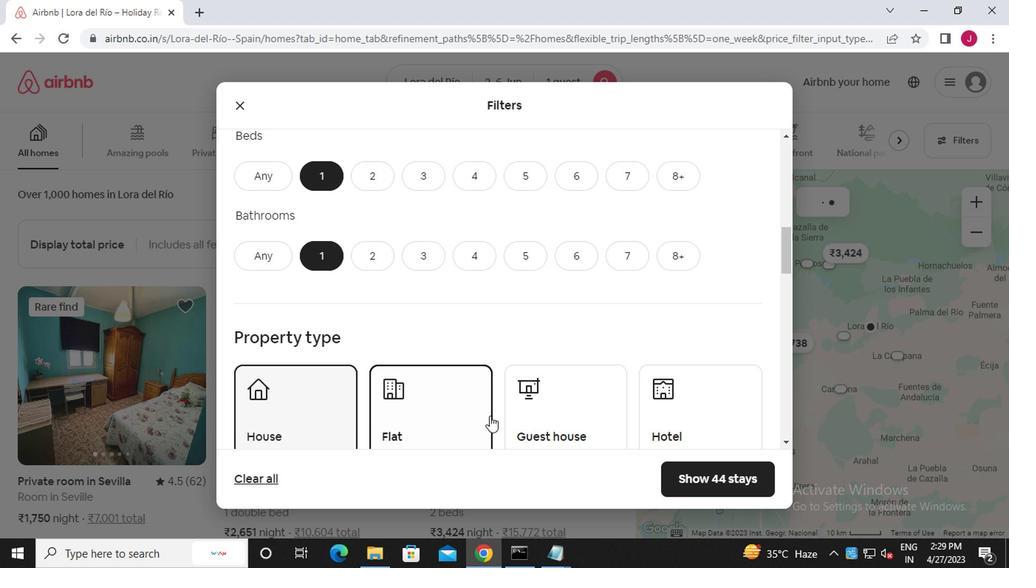 
Action: Mouse pressed left at (532, 414)
Screenshot: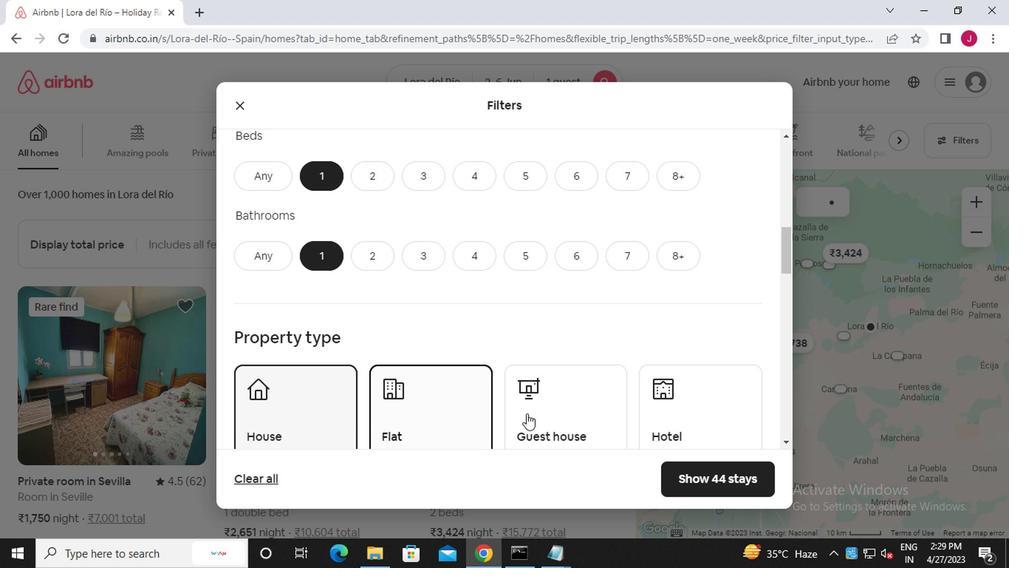 
Action: Mouse moved to (727, 414)
Screenshot: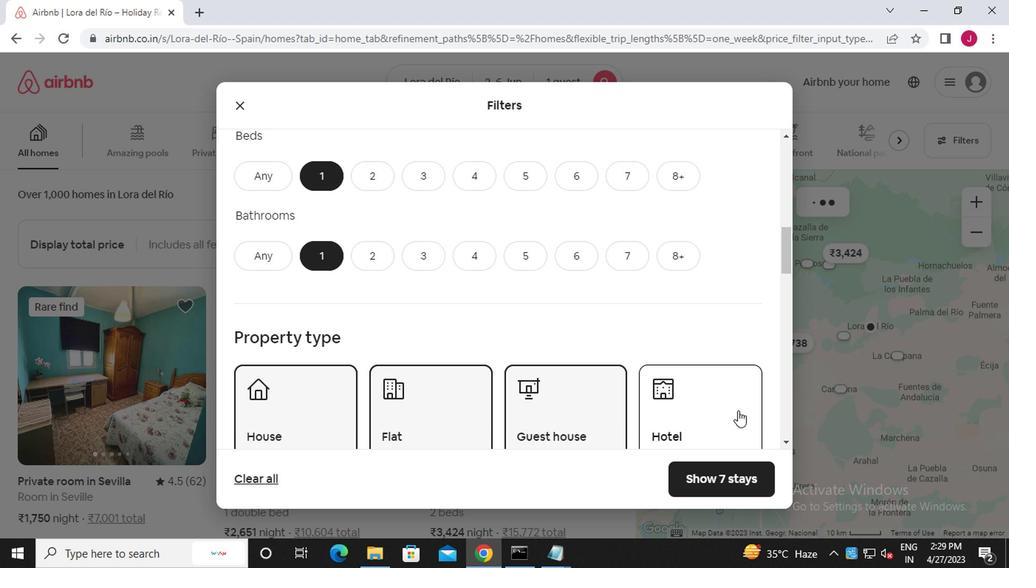 
Action: Mouse pressed left at (727, 414)
Screenshot: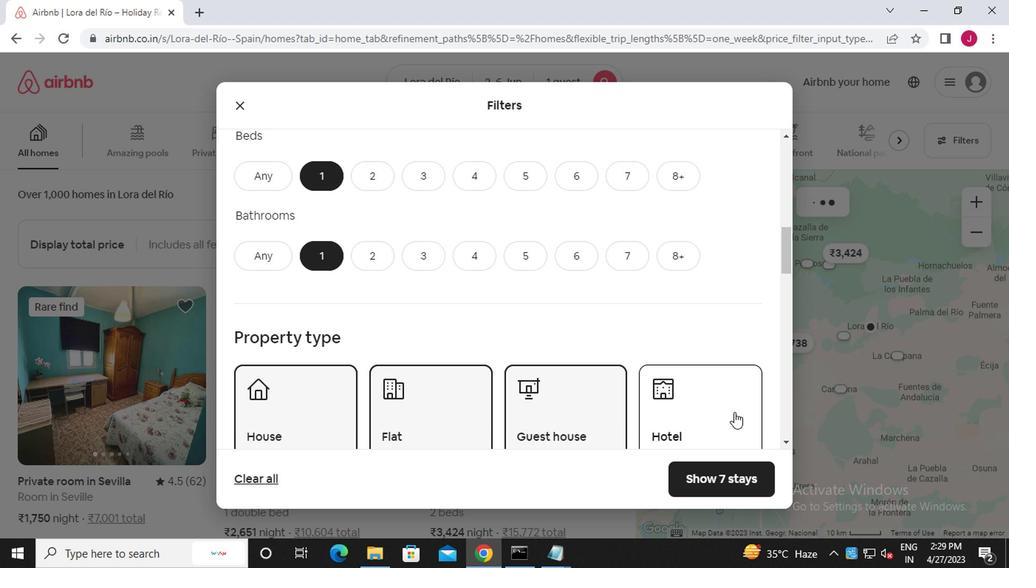 
Action: Mouse moved to (542, 386)
Screenshot: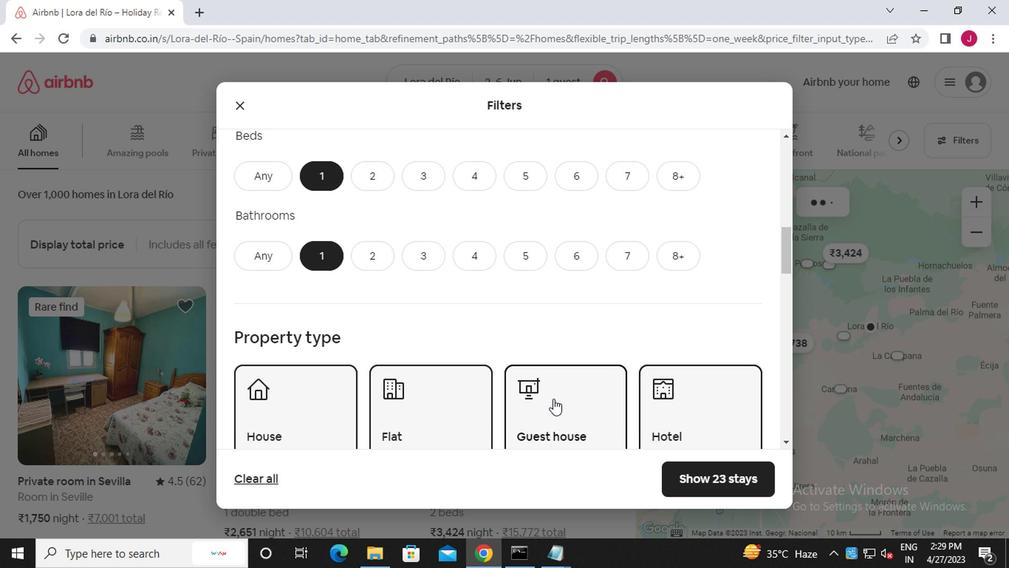 
Action: Mouse scrolled (542, 386) with delta (0, 0)
Screenshot: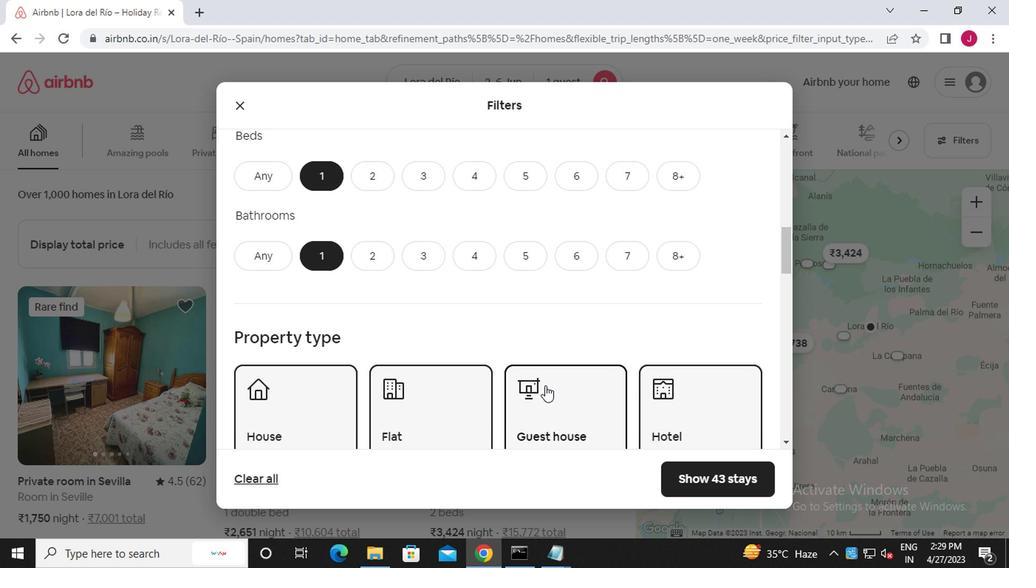 
Action: Mouse scrolled (542, 386) with delta (0, 0)
Screenshot: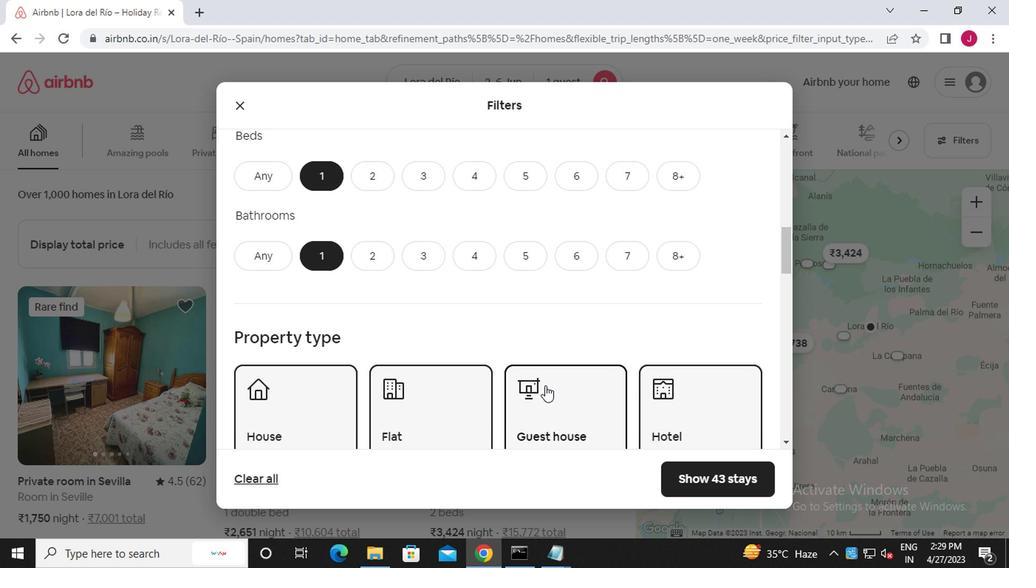 
Action: Mouse scrolled (542, 386) with delta (0, 0)
Screenshot: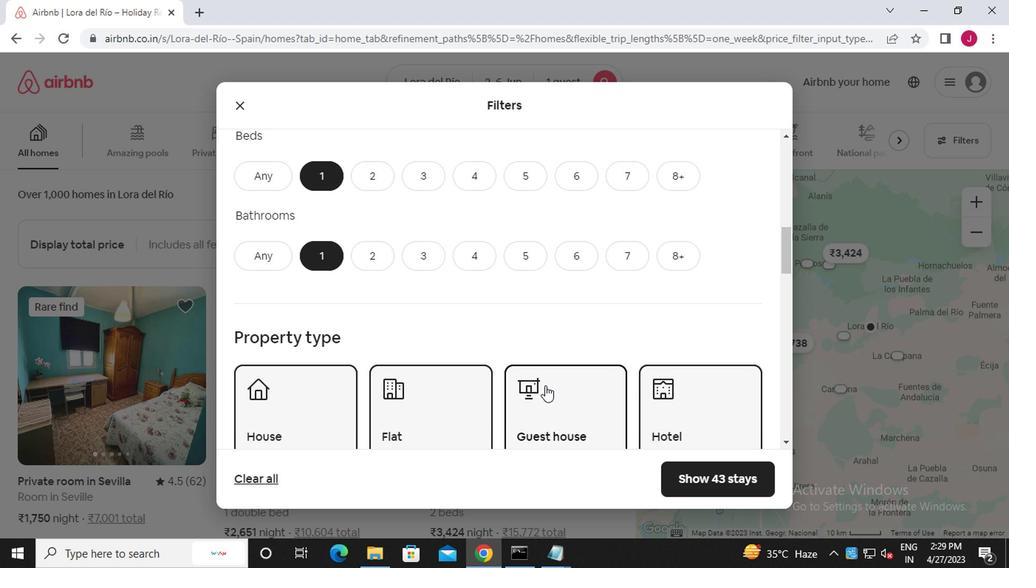 
Action: Mouse scrolled (542, 386) with delta (0, 0)
Screenshot: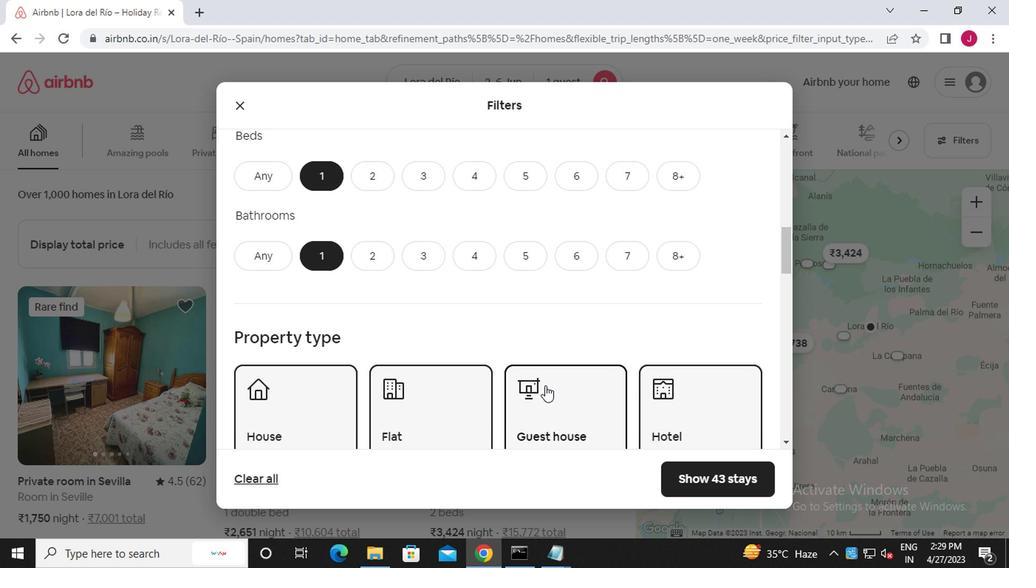 
Action: Mouse scrolled (542, 386) with delta (0, 0)
Screenshot: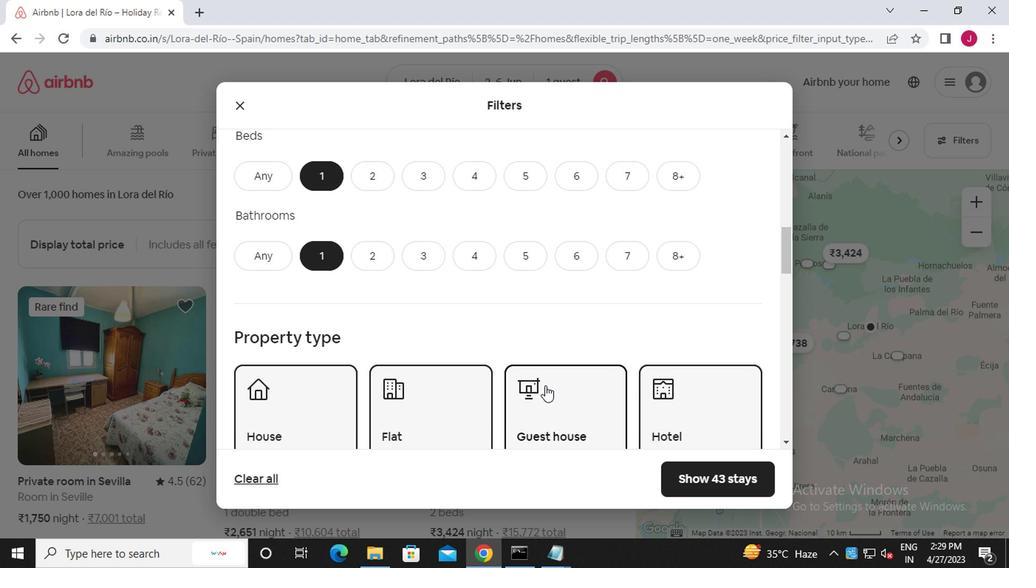 
Action: Mouse scrolled (542, 386) with delta (0, 0)
Screenshot: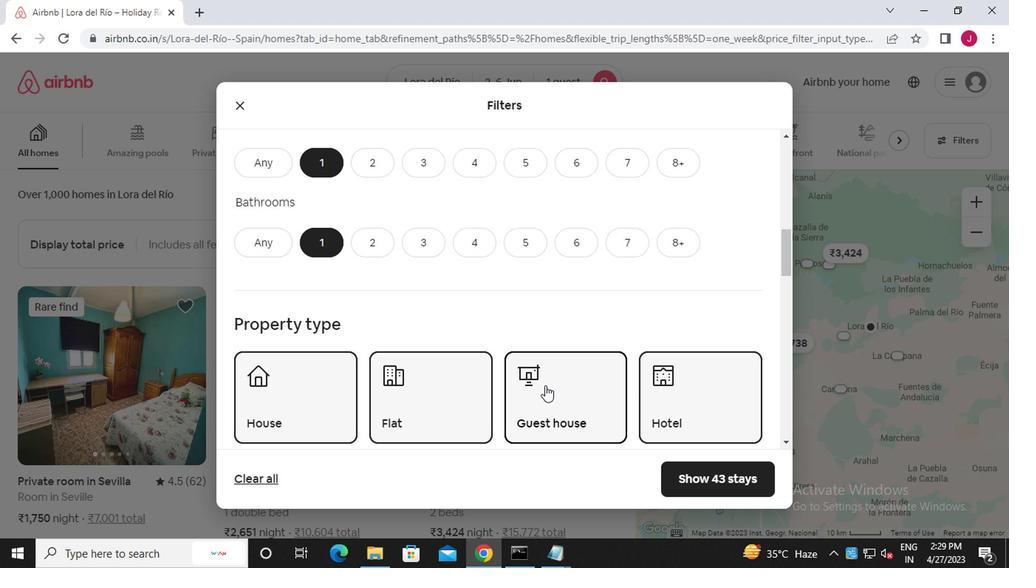 
Action: Mouse moved to (735, 413)
Screenshot: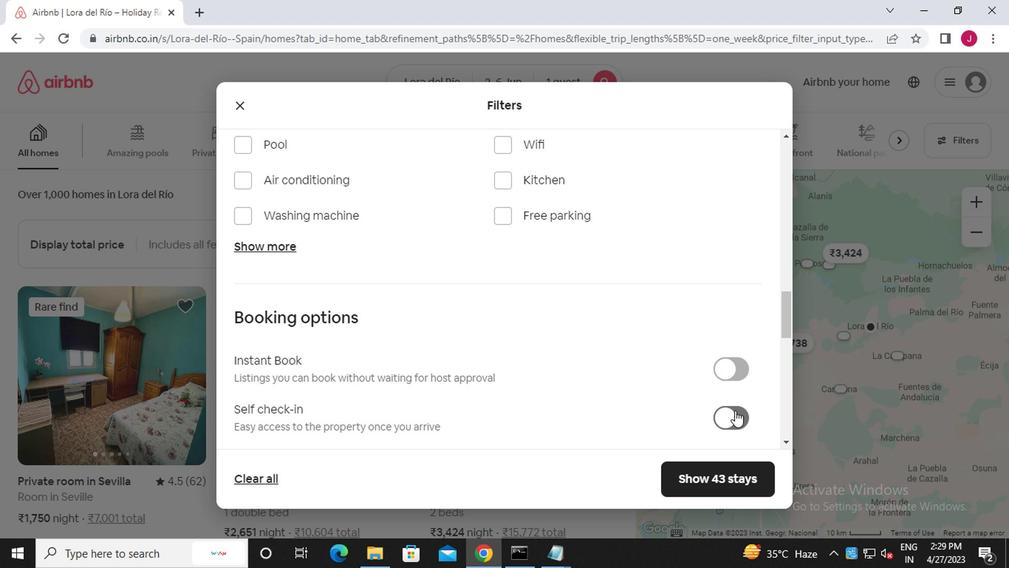 
Action: Mouse pressed left at (735, 413)
Screenshot: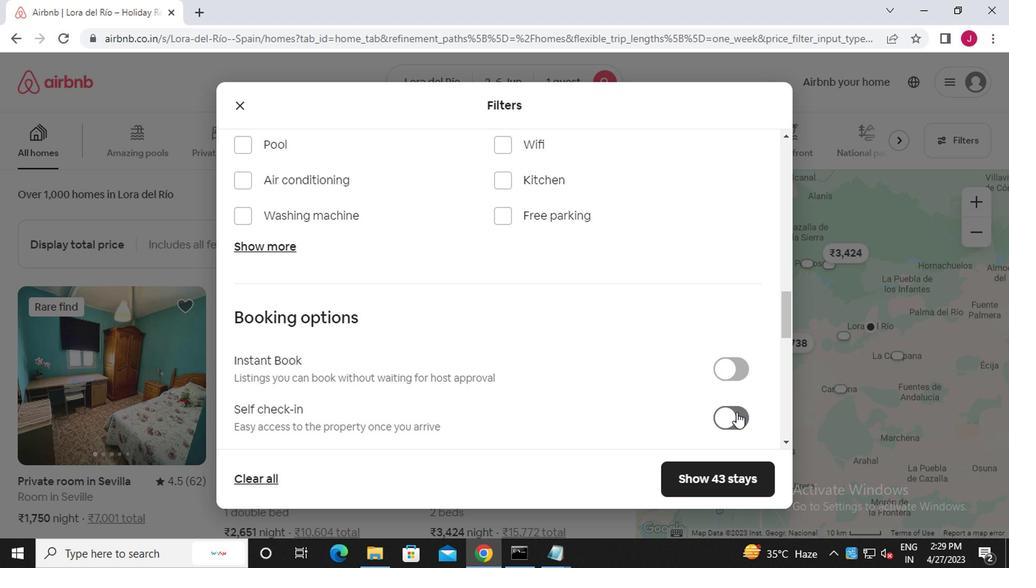 
Action: Mouse moved to (412, 385)
Screenshot: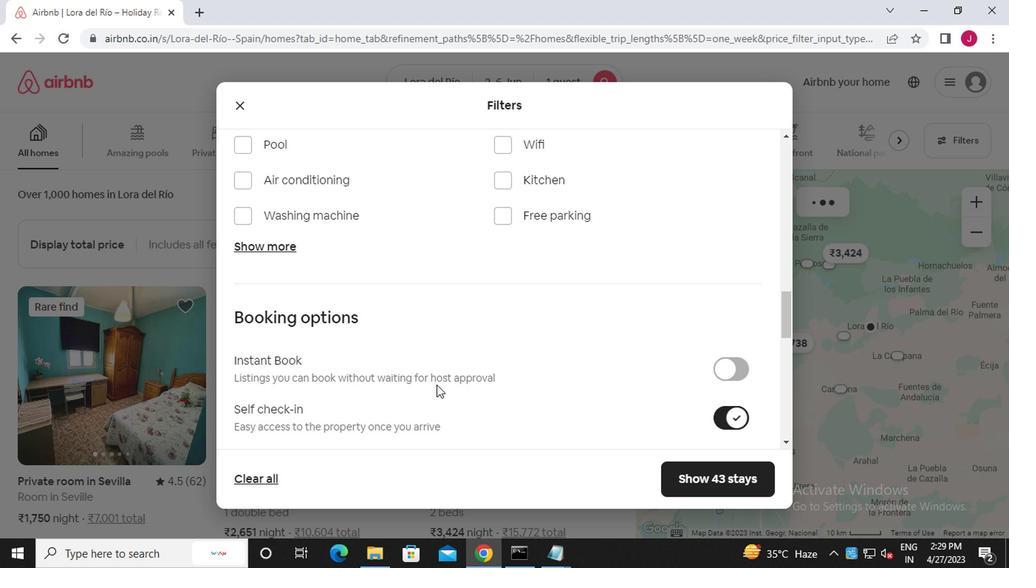 
Action: Mouse scrolled (412, 384) with delta (0, 0)
Screenshot: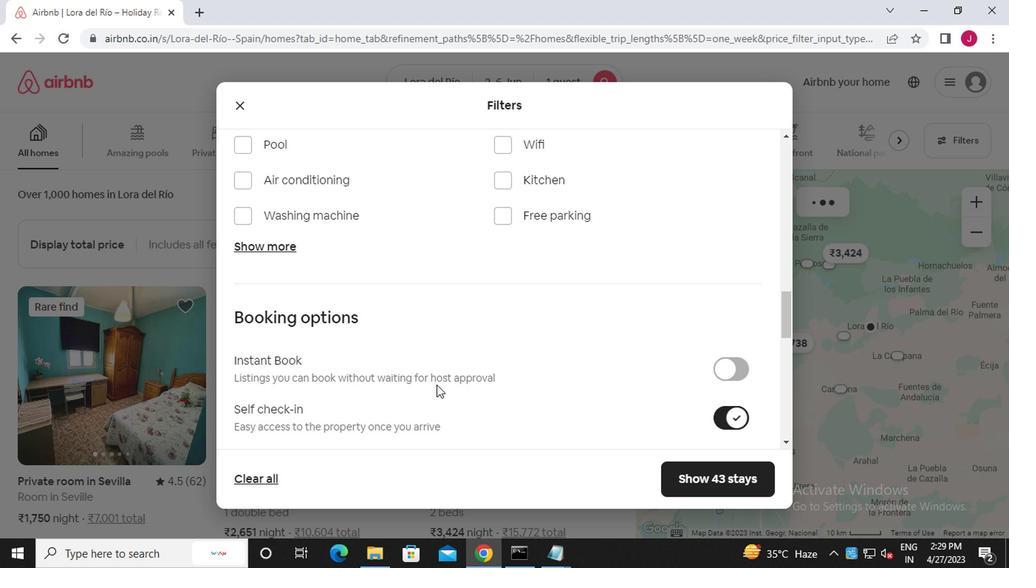 
Action: Mouse scrolled (412, 384) with delta (0, 0)
Screenshot: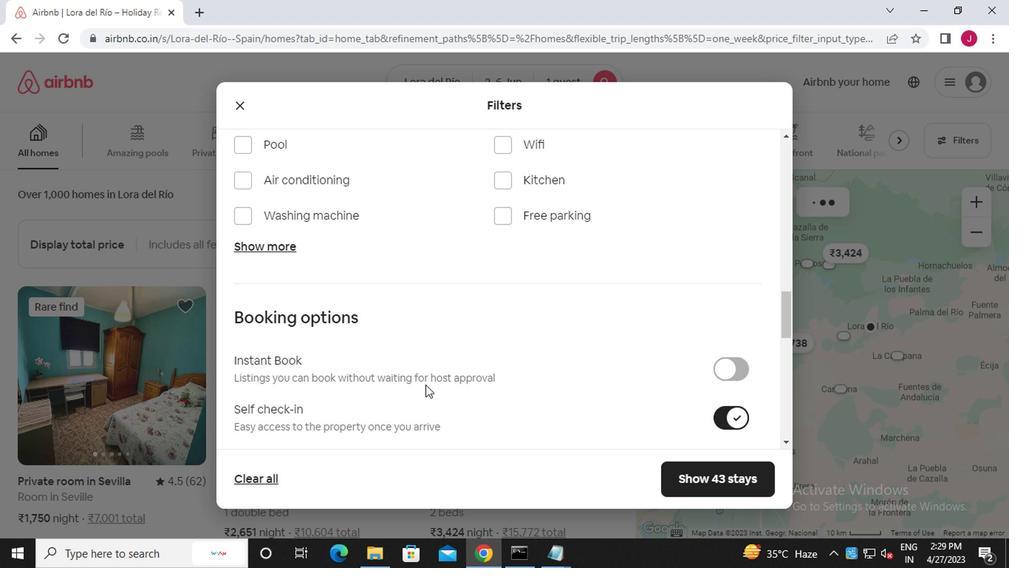 
Action: Mouse scrolled (412, 384) with delta (0, 0)
Screenshot: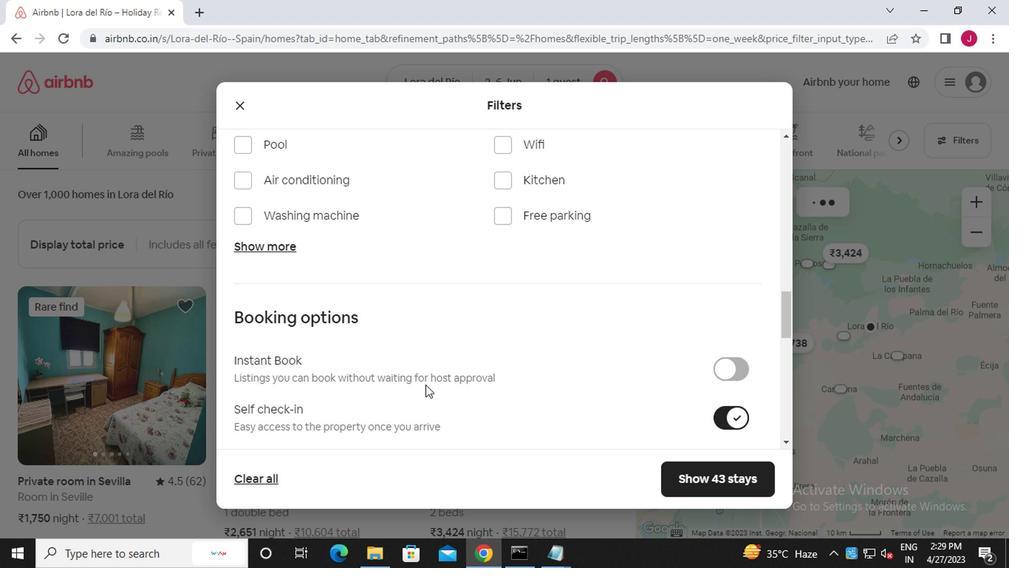 
Action: Mouse scrolled (412, 384) with delta (0, 0)
Screenshot: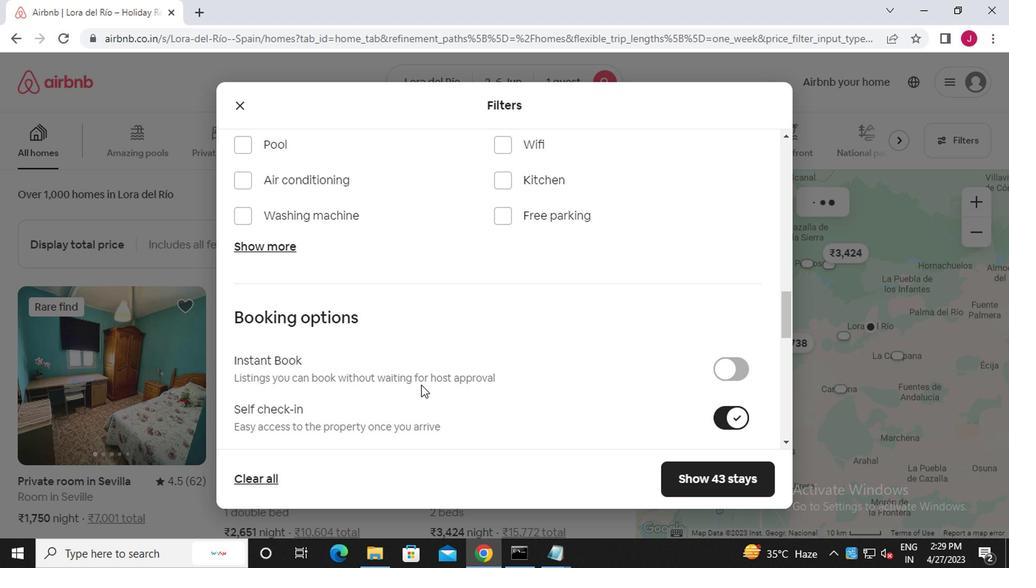 
Action: Mouse scrolled (412, 384) with delta (0, 0)
Screenshot: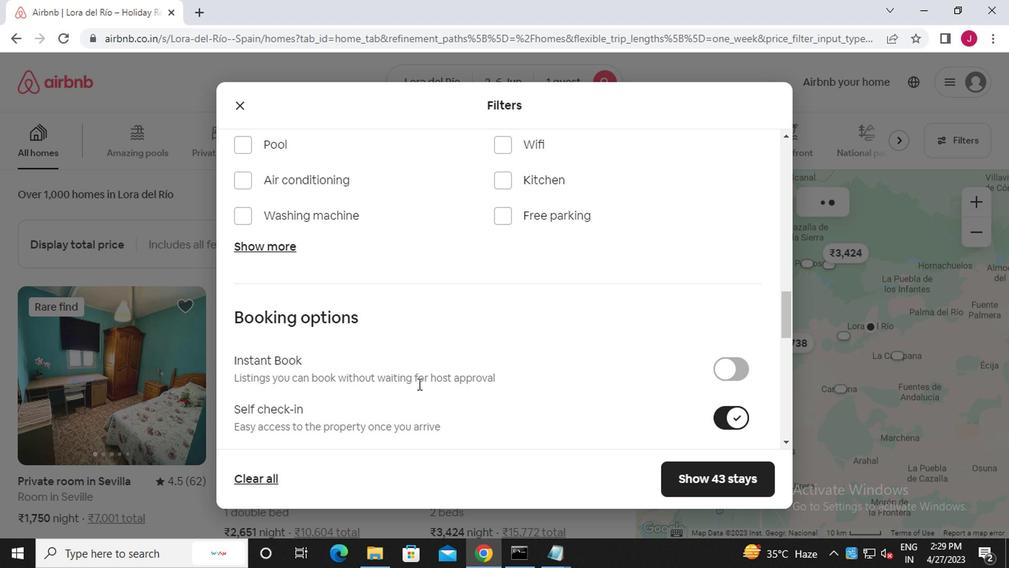 
Action: Mouse moved to (412, 385)
Screenshot: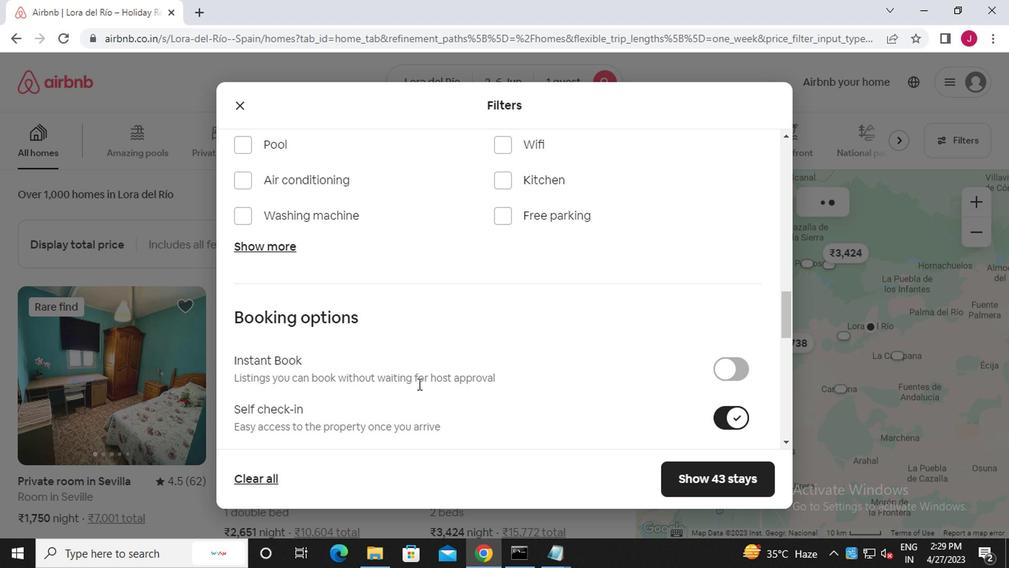 
Action: Mouse scrolled (412, 384) with delta (0, 0)
Screenshot: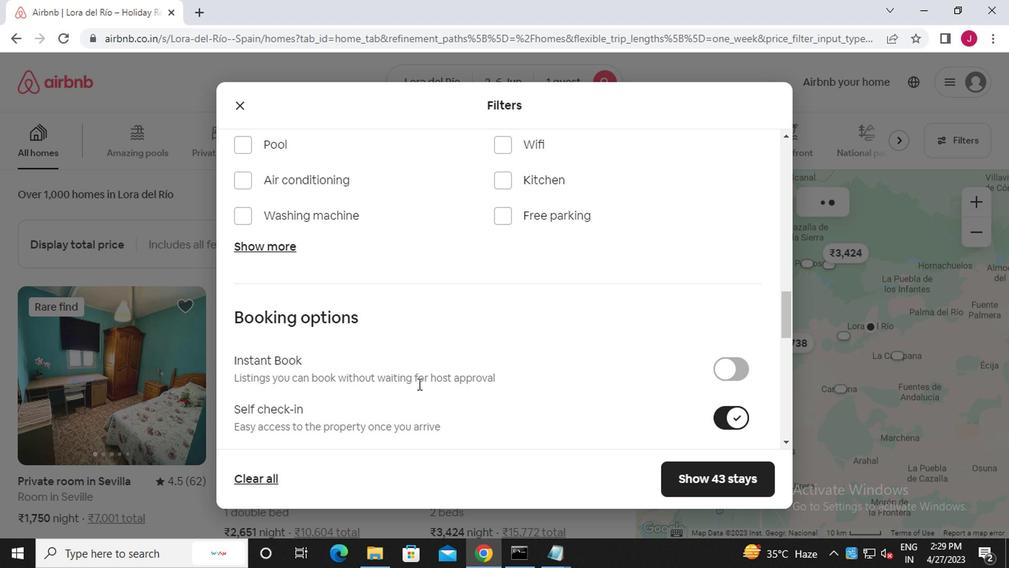 
Action: Mouse scrolled (412, 384) with delta (0, 0)
Screenshot: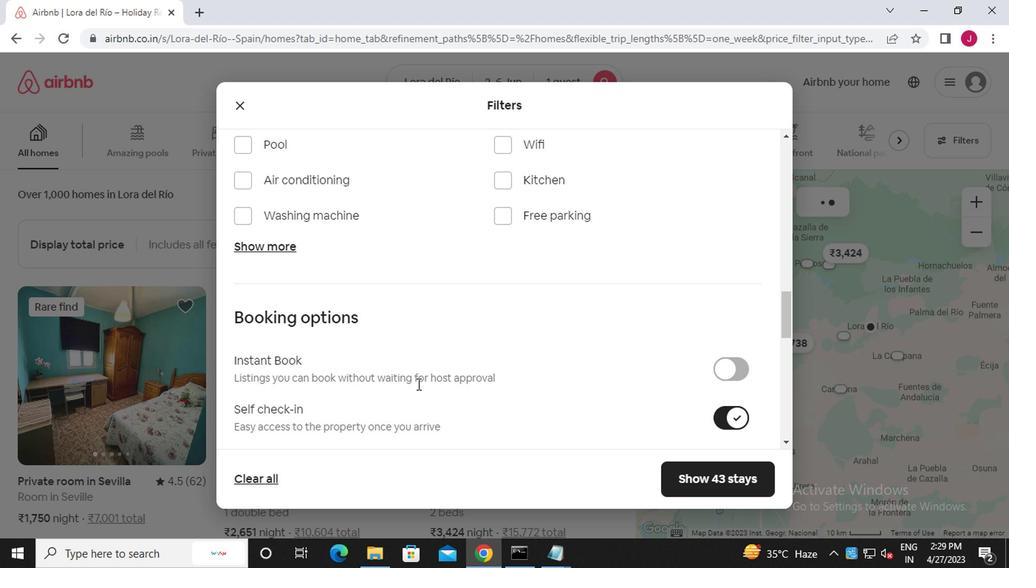 
Action: Mouse moved to (249, 356)
Screenshot: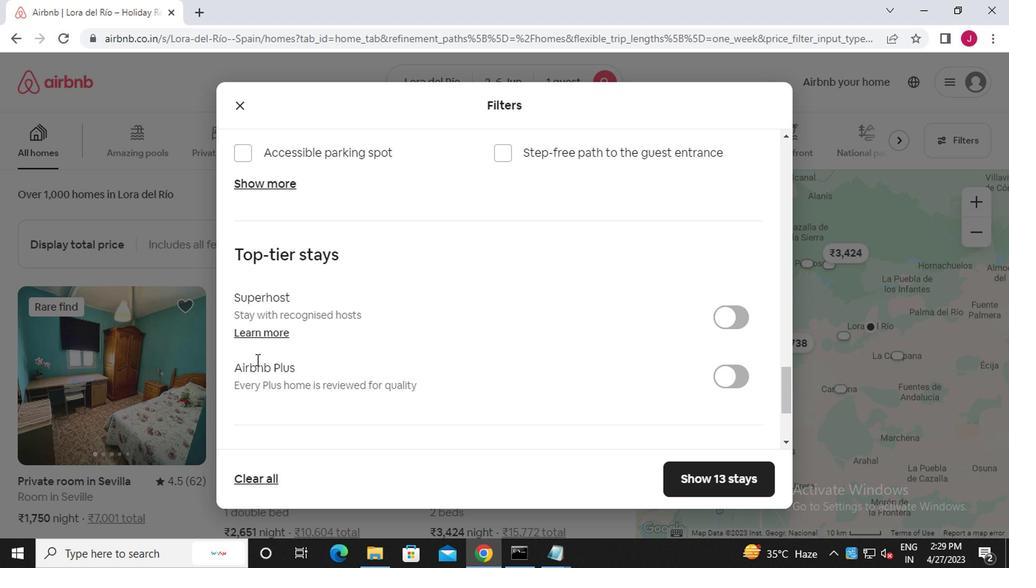 
Action: Mouse scrolled (249, 355) with delta (0, 0)
Screenshot: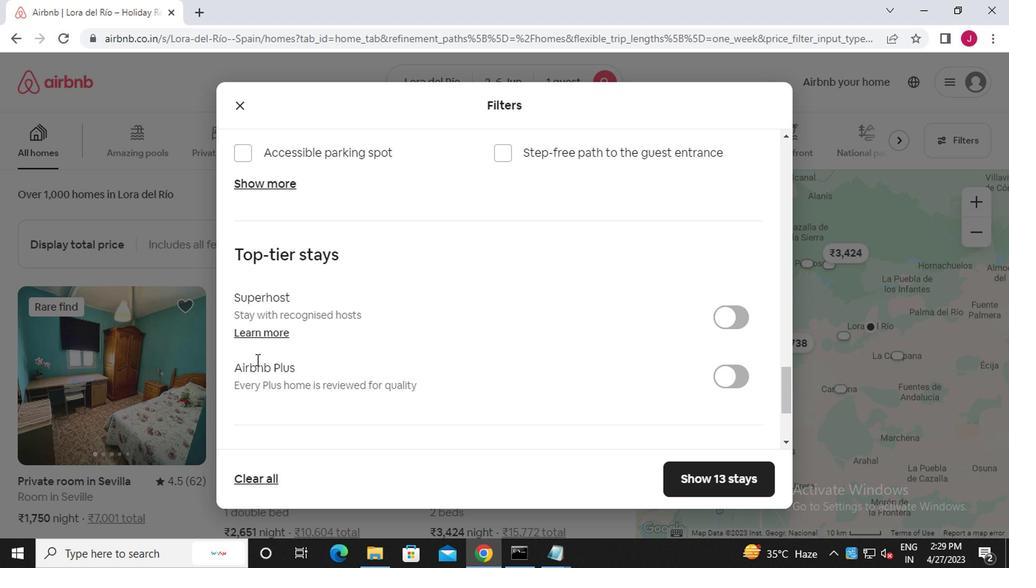 
Action: Mouse moved to (249, 357)
Screenshot: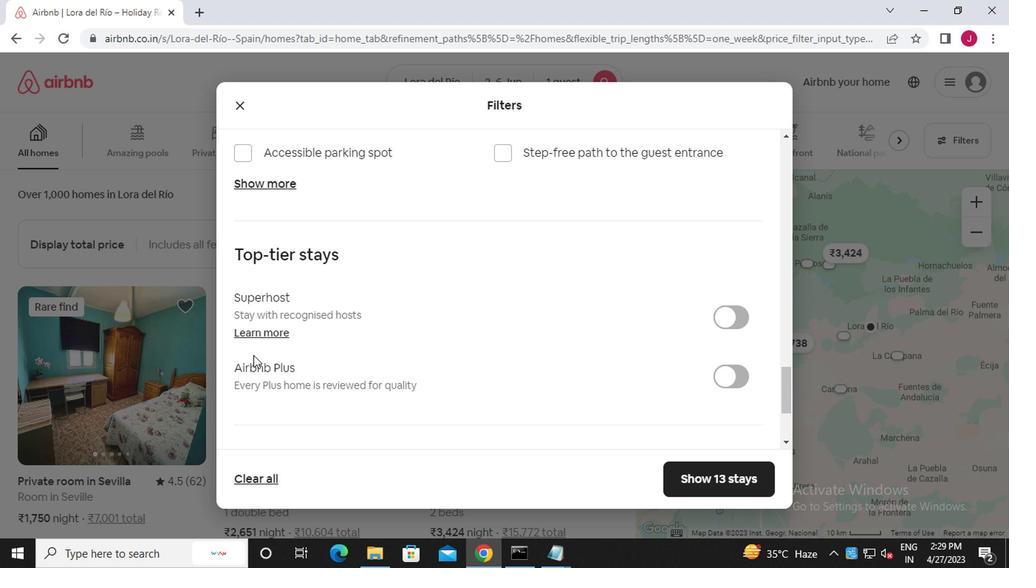 
Action: Mouse scrolled (249, 356) with delta (0, -1)
Screenshot: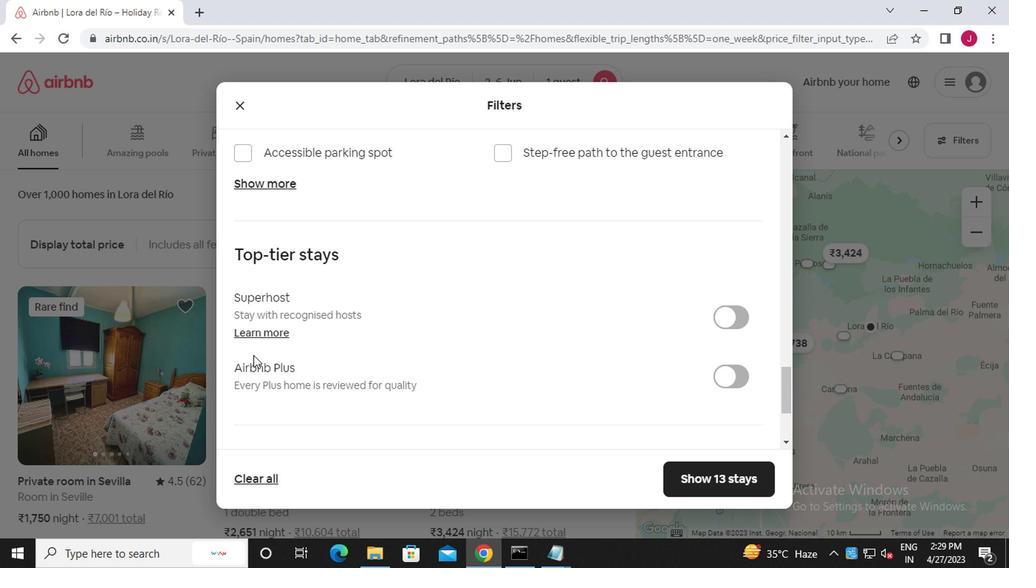 
Action: Mouse moved to (249, 358)
Screenshot: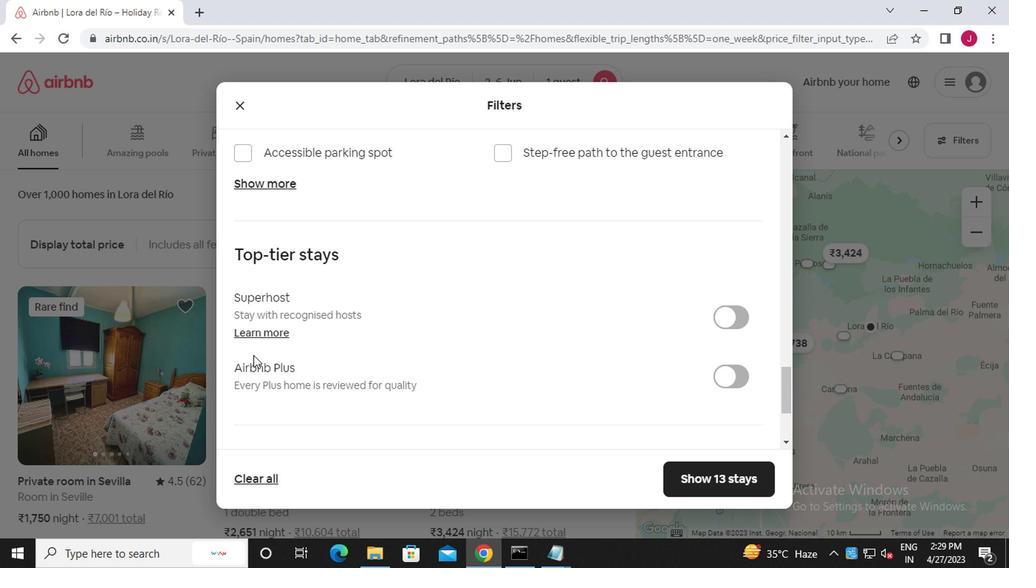
Action: Mouse scrolled (249, 357) with delta (0, -1)
Screenshot: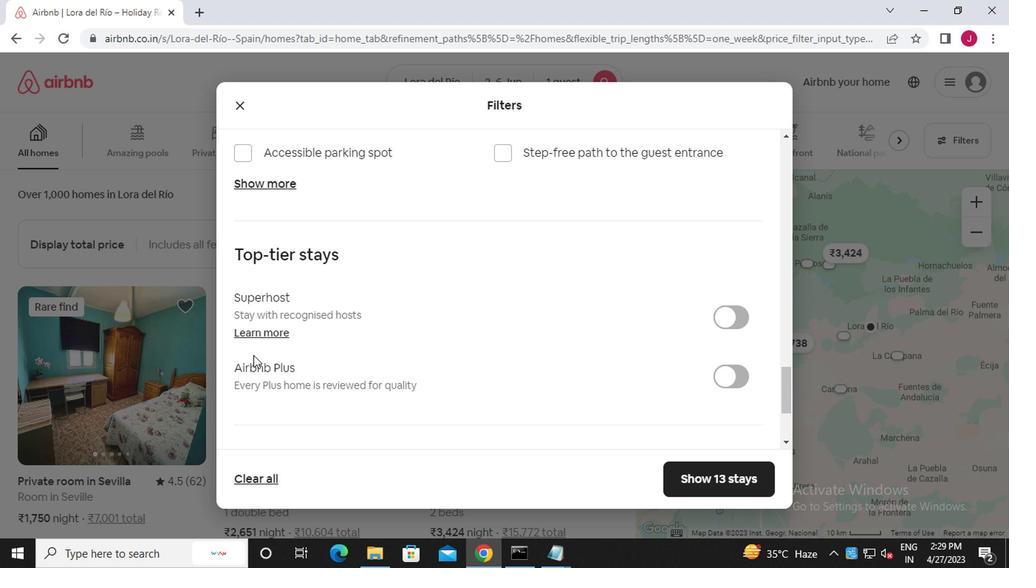 
Action: Mouse moved to (249, 358)
Screenshot: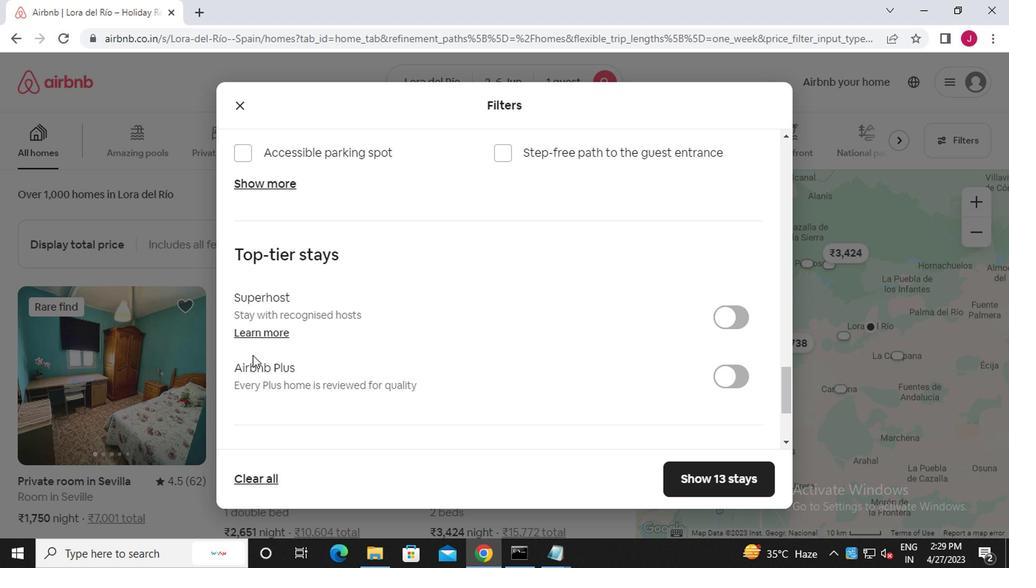 
Action: Mouse scrolled (249, 357) with delta (0, -1)
Screenshot: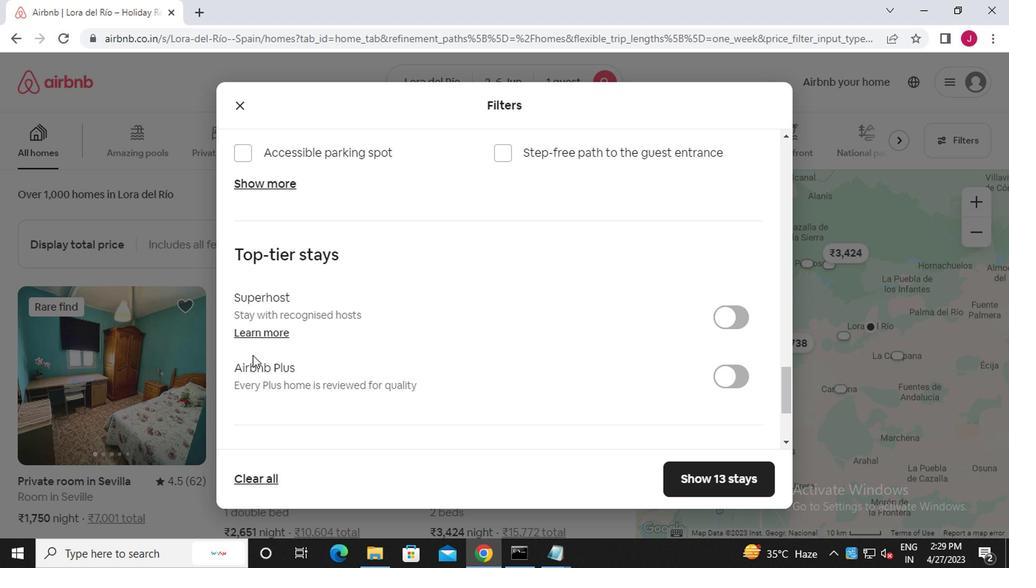 
Action: Mouse scrolled (249, 357) with delta (0, -1)
Screenshot: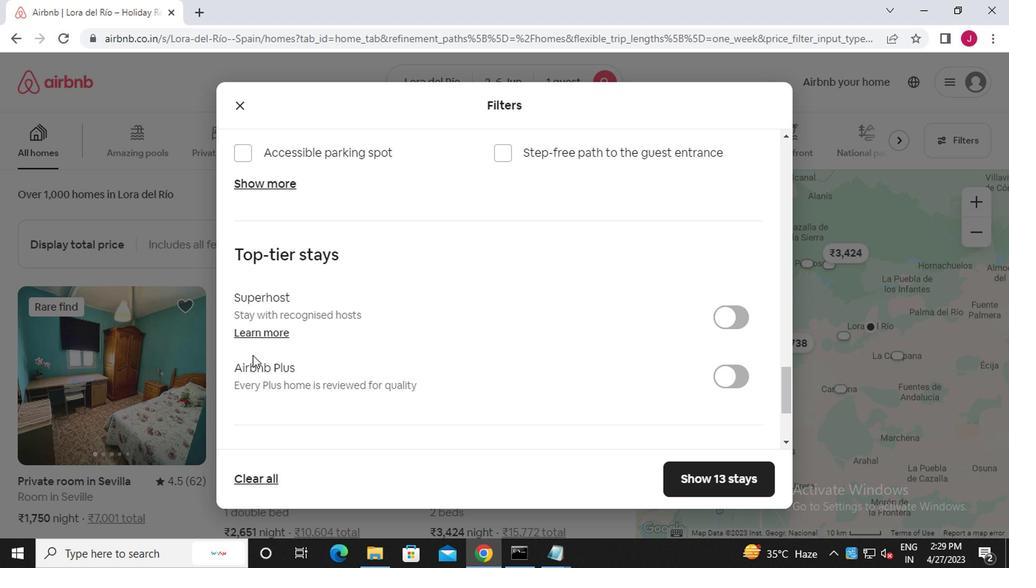 
Action: Mouse moved to (249, 359)
Screenshot: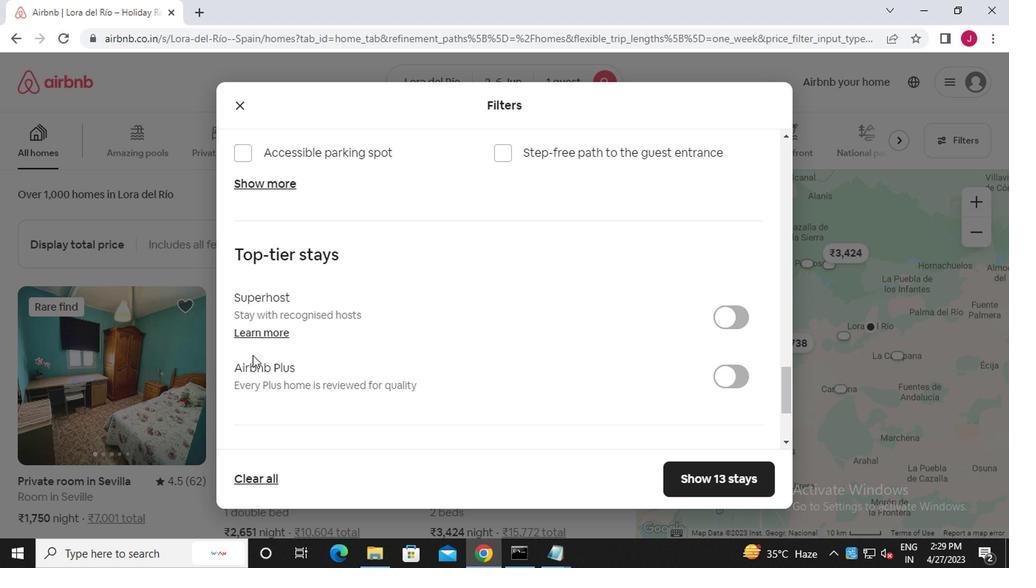 
Action: Mouse scrolled (249, 359) with delta (0, 0)
Screenshot: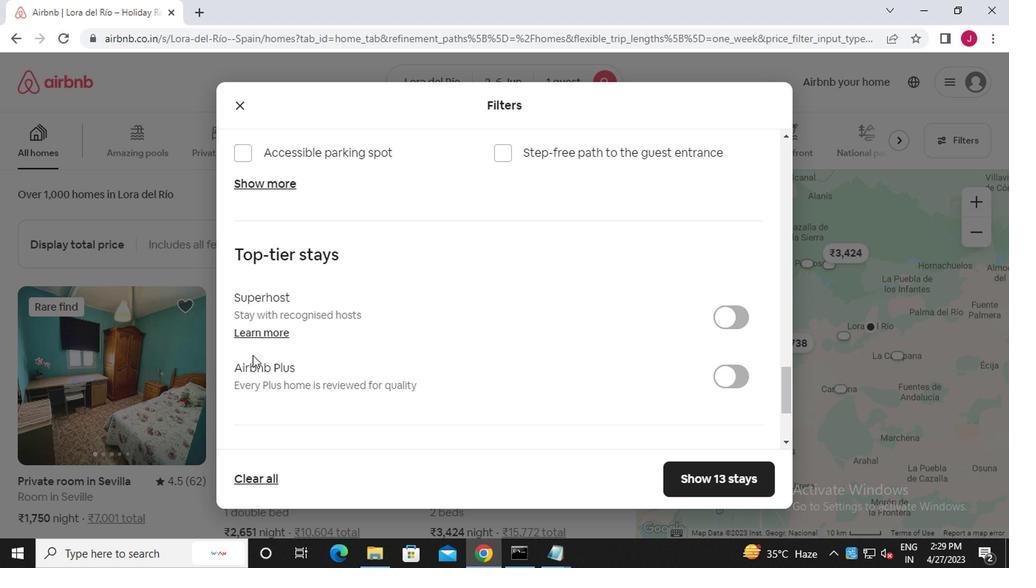 
Action: Mouse moved to (244, 348)
Screenshot: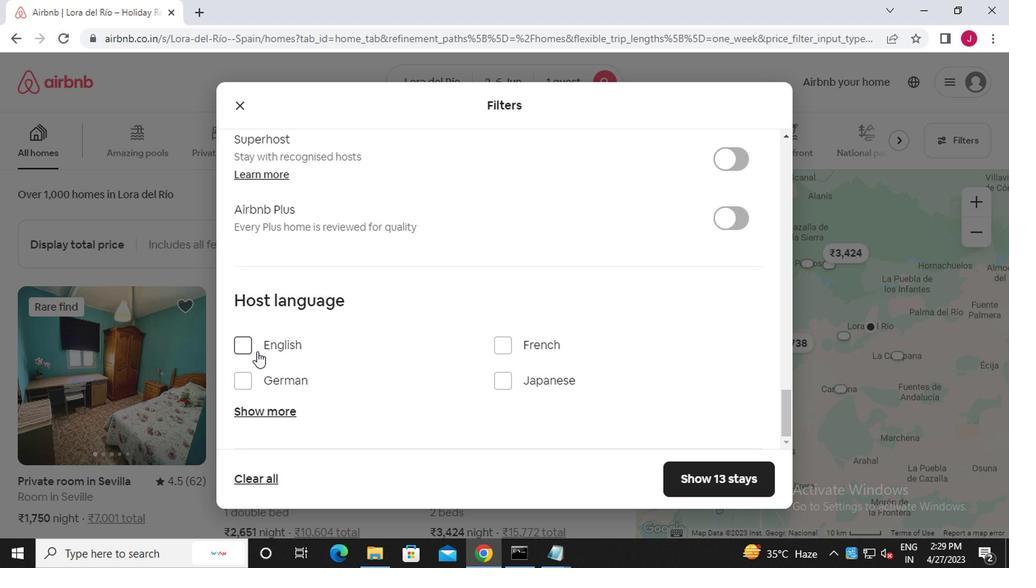 
Action: Mouse pressed left at (244, 348)
Screenshot: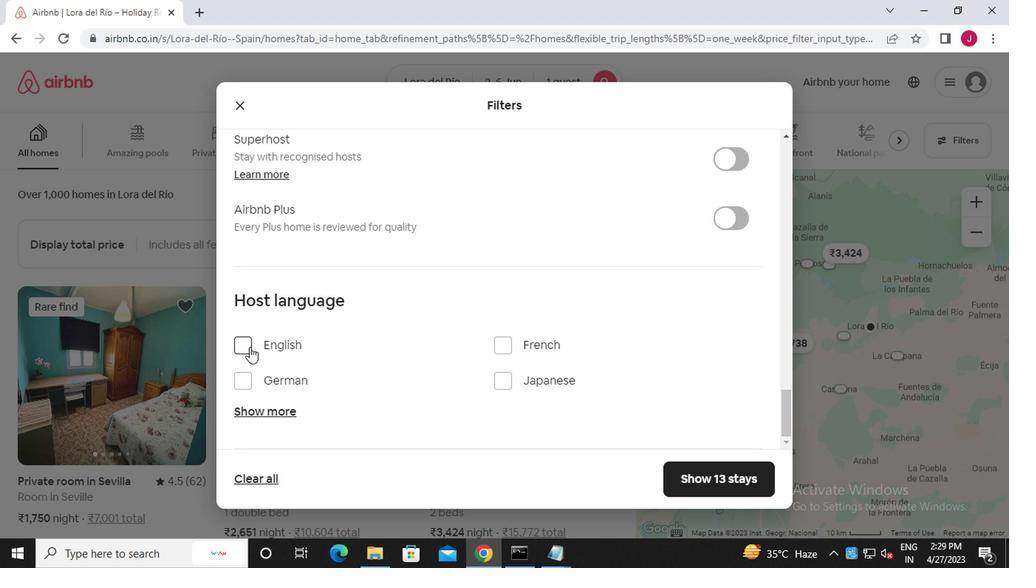 
Action: Mouse moved to (696, 483)
Screenshot: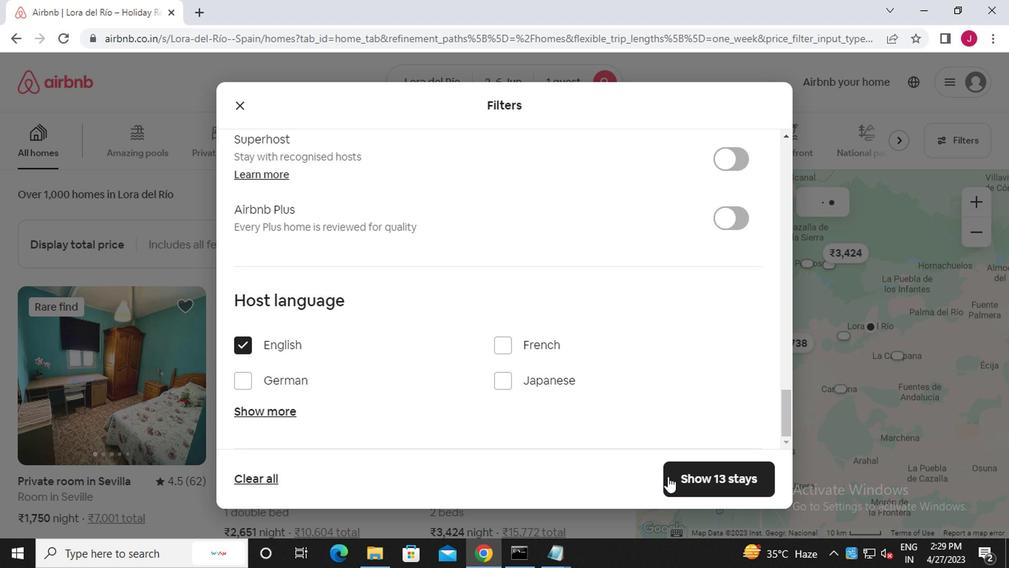 
Action: Mouse pressed left at (696, 483)
Screenshot: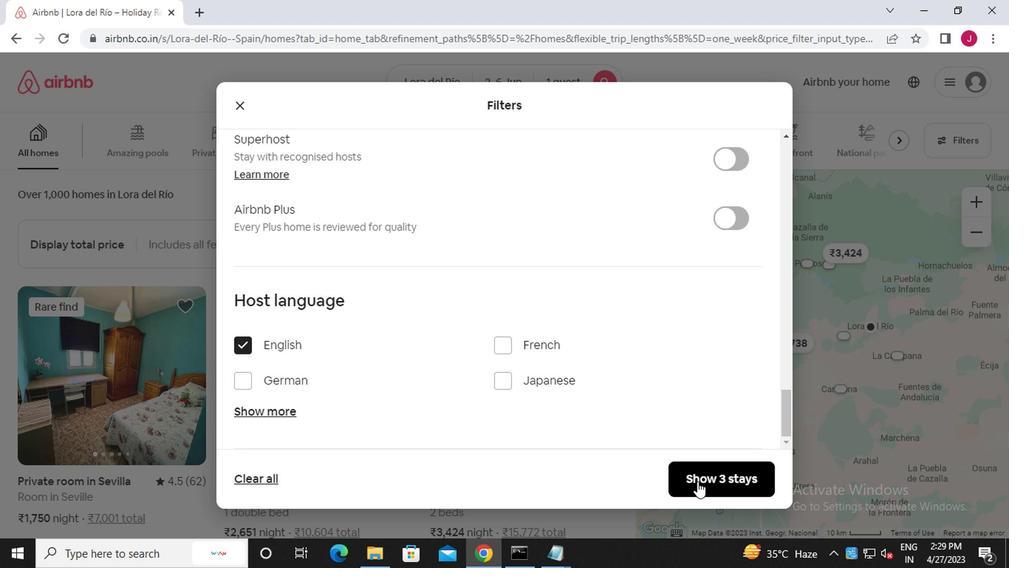 
Action: Mouse moved to (692, 480)
Screenshot: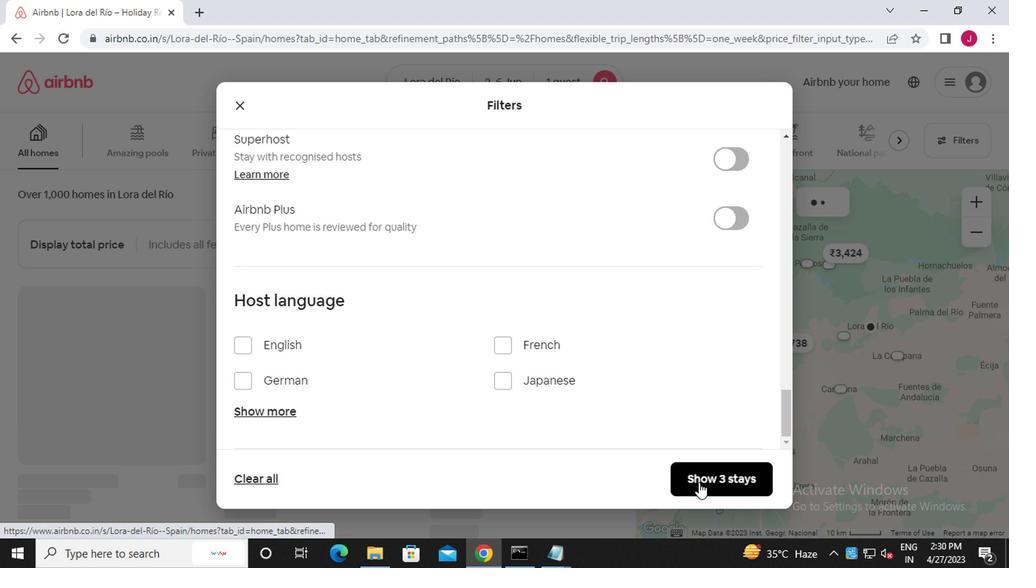 
